 Task: Create a due date automation trigger when advanced on, 2 days before a card is due add content with a name starting with resume at 11:00 AM.
Action: Mouse moved to (934, 305)
Screenshot: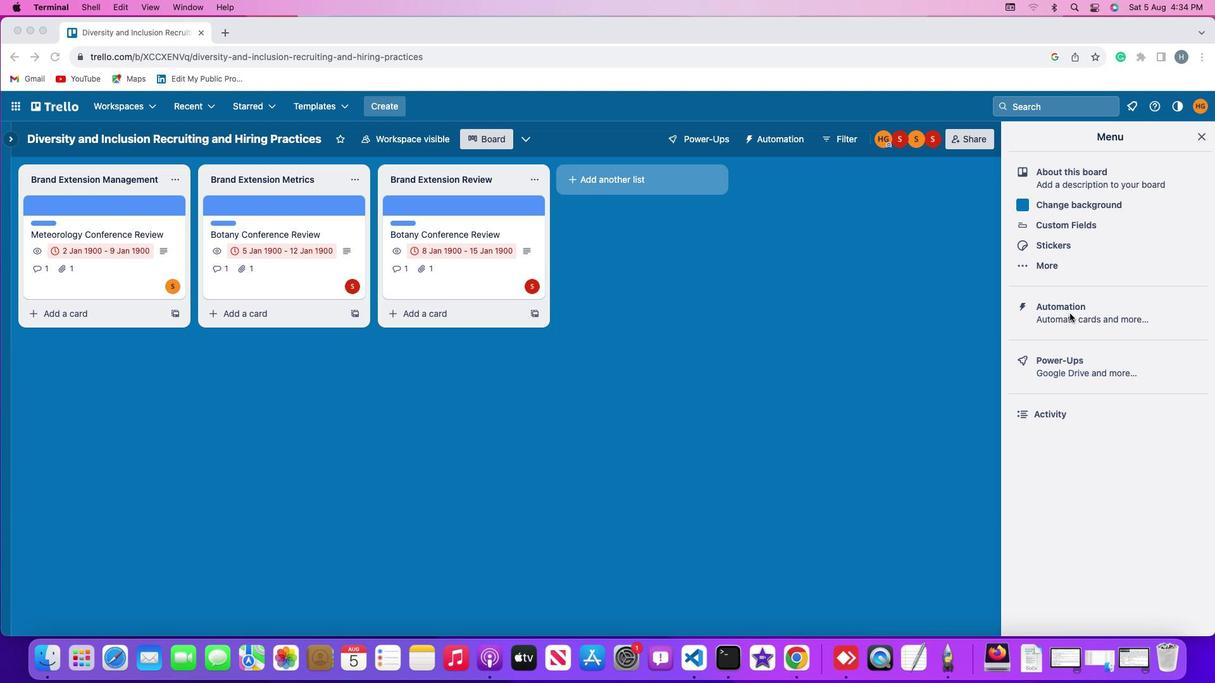 
Action: Mouse pressed left at (934, 305)
Screenshot: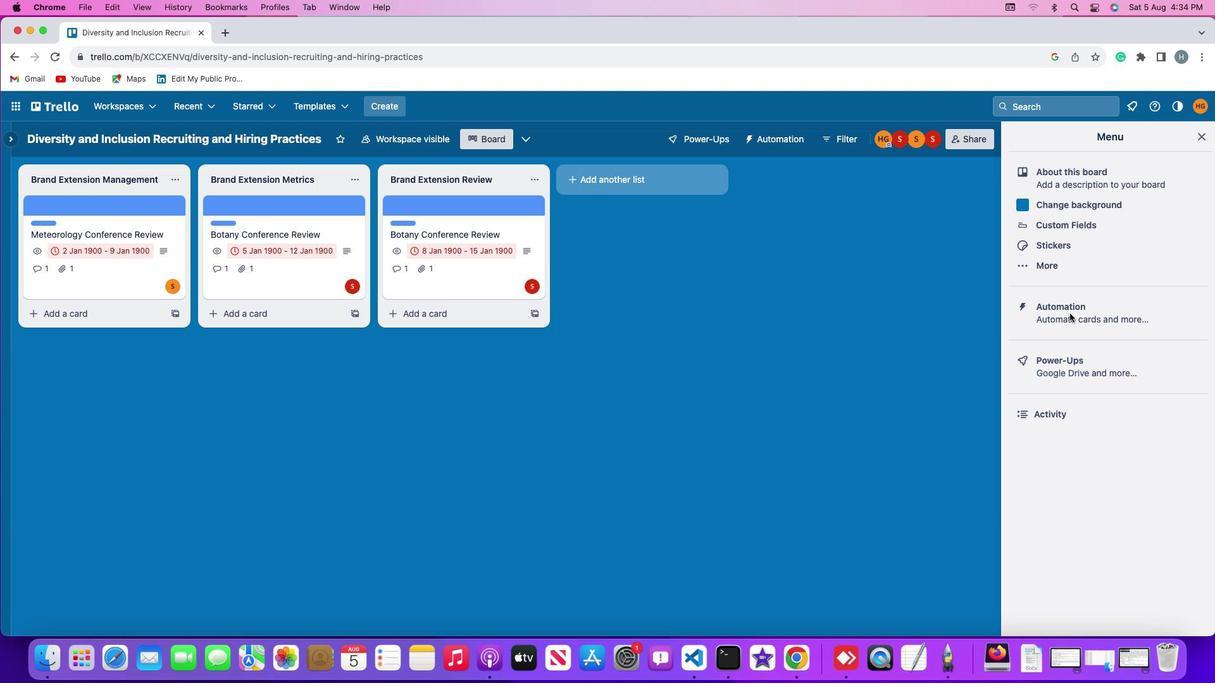 
Action: Mouse moved to (934, 305)
Screenshot: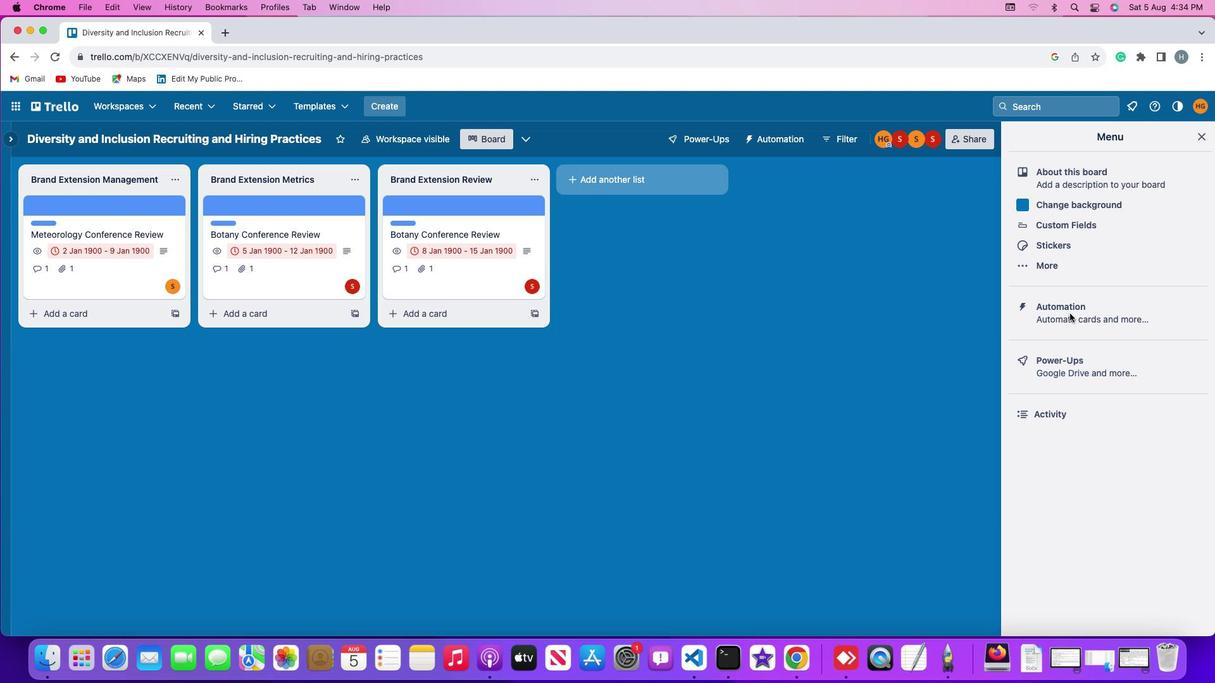 
Action: Mouse pressed left at (934, 305)
Screenshot: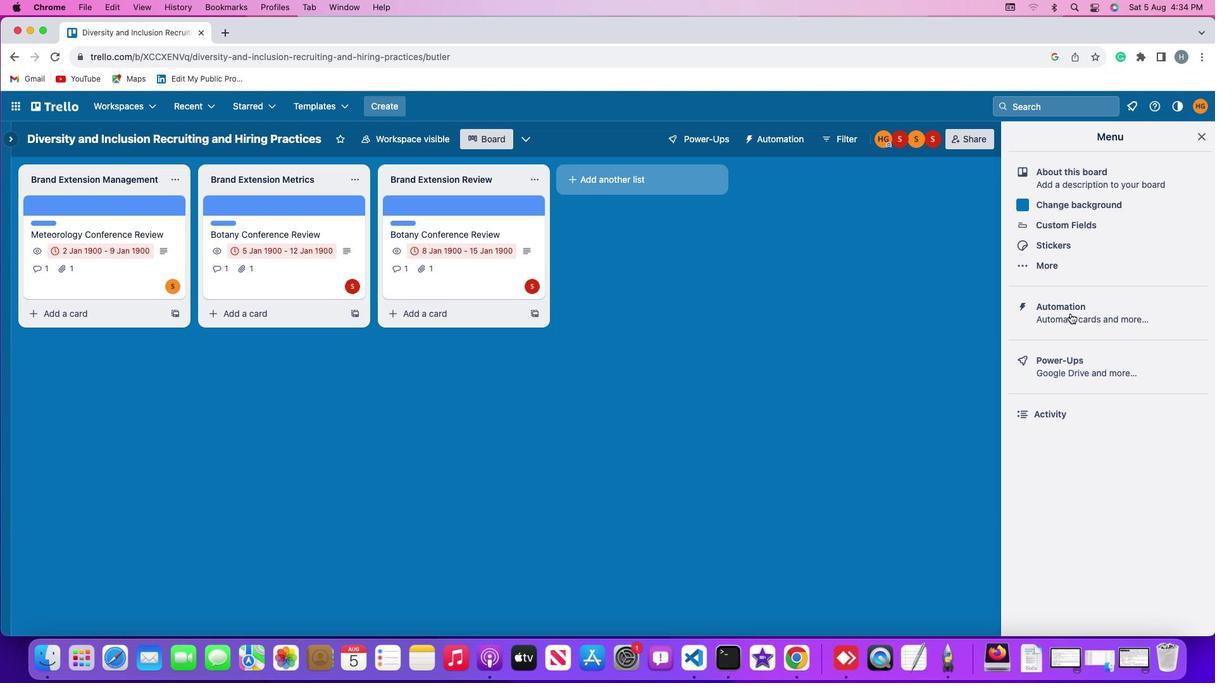 
Action: Mouse moved to (193, 293)
Screenshot: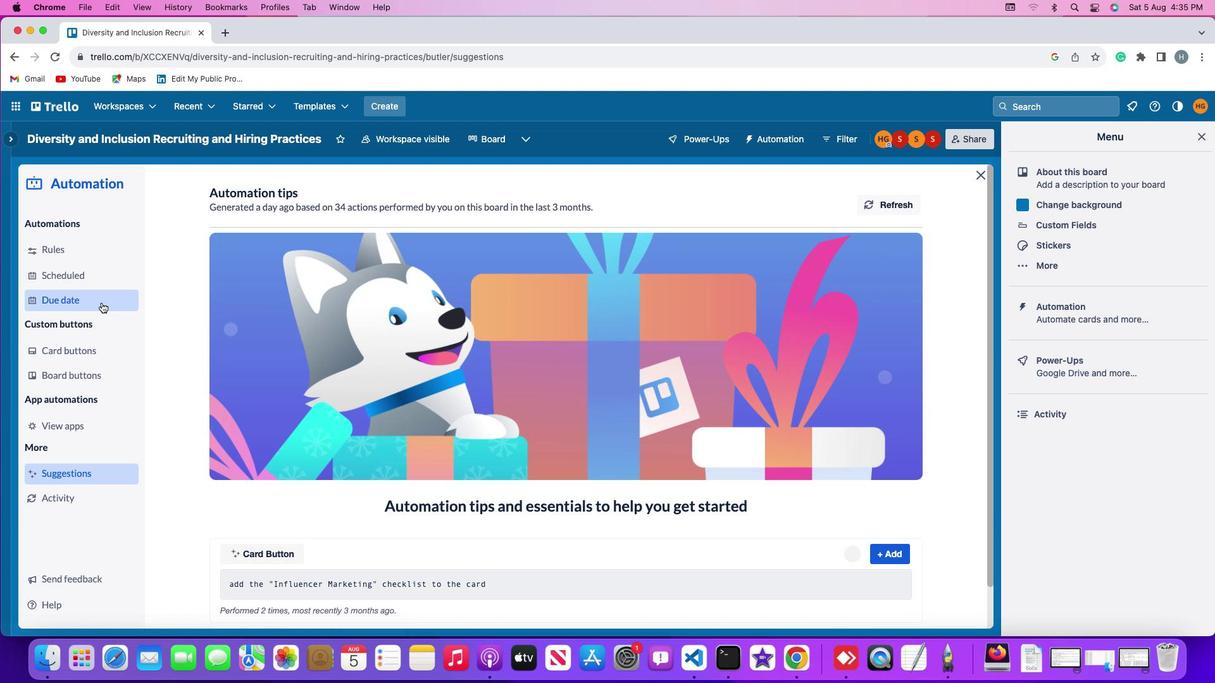 
Action: Mouse pressed left at (193, 293)
Screenshot: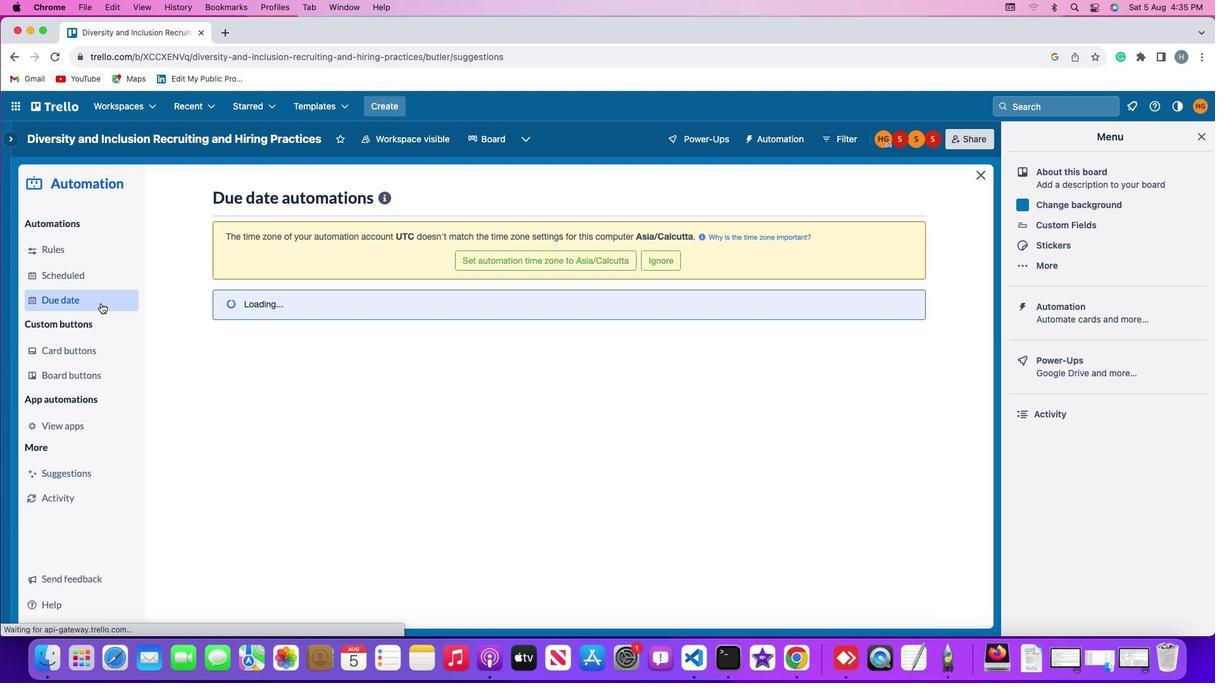 
Action: Mouse moved to (756, 186)
Screenshot: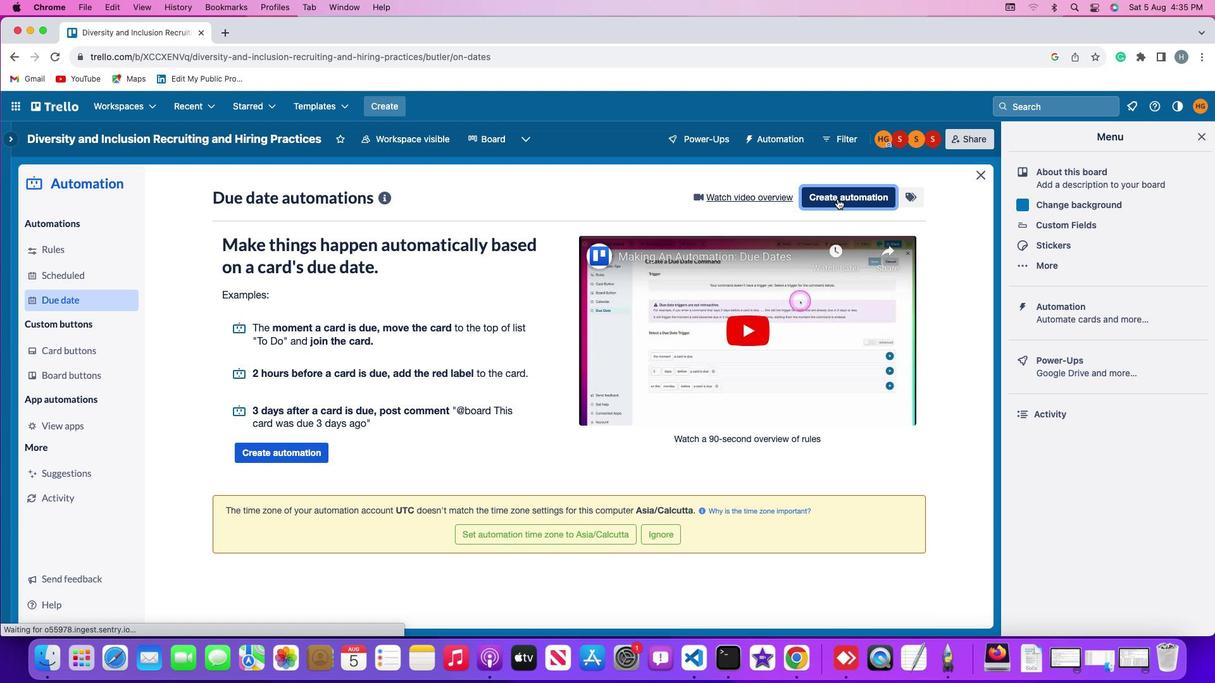 
Action: Mouse pressed left at (756, 186)
Screenshot: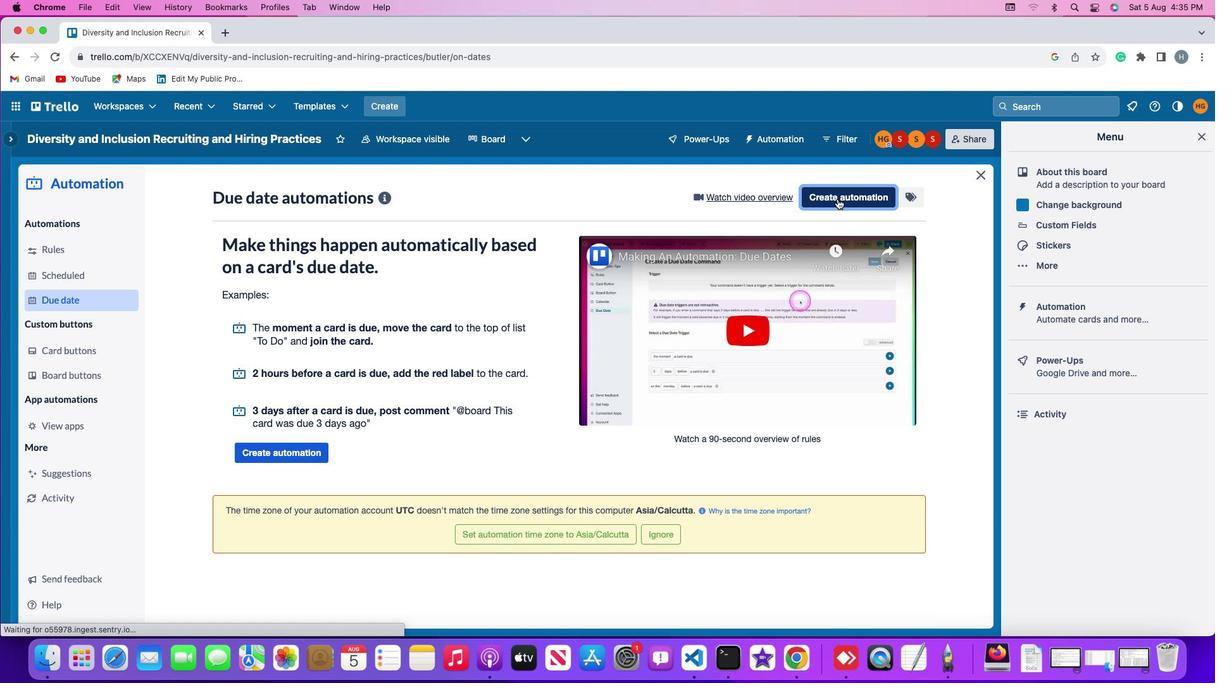 
Action: Mouse moved to (546, 309)
Screenshot: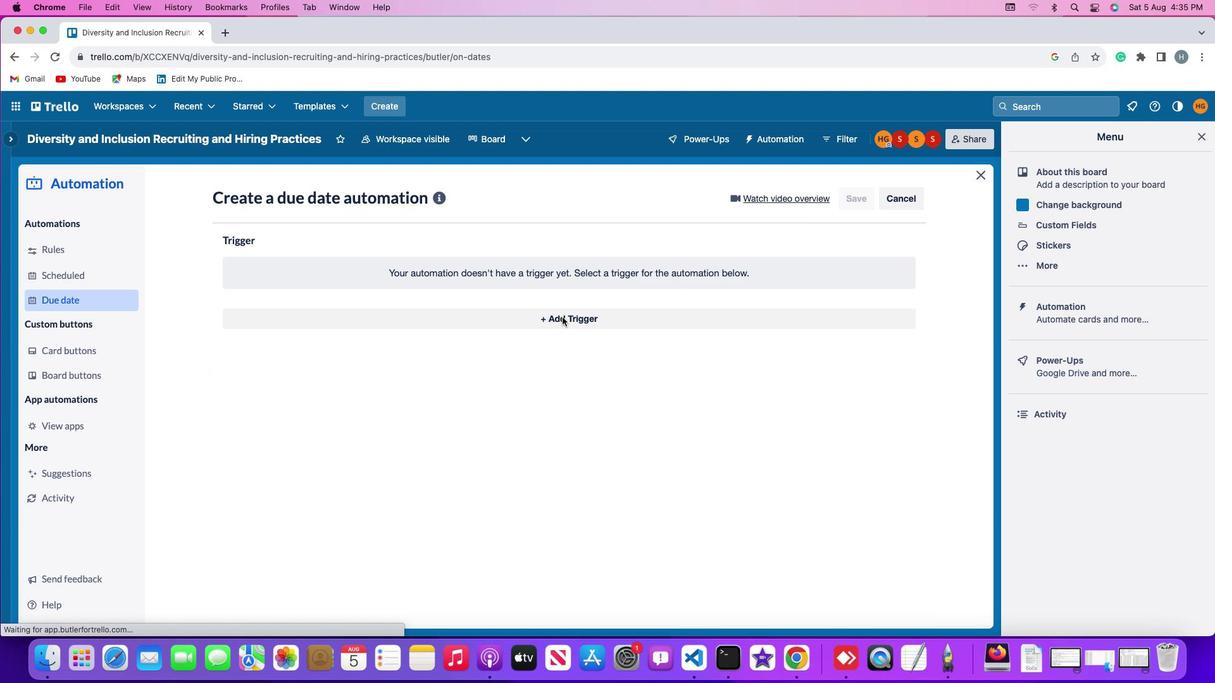 
Action: Mouse pressed left at (546, 309)
Screenshot: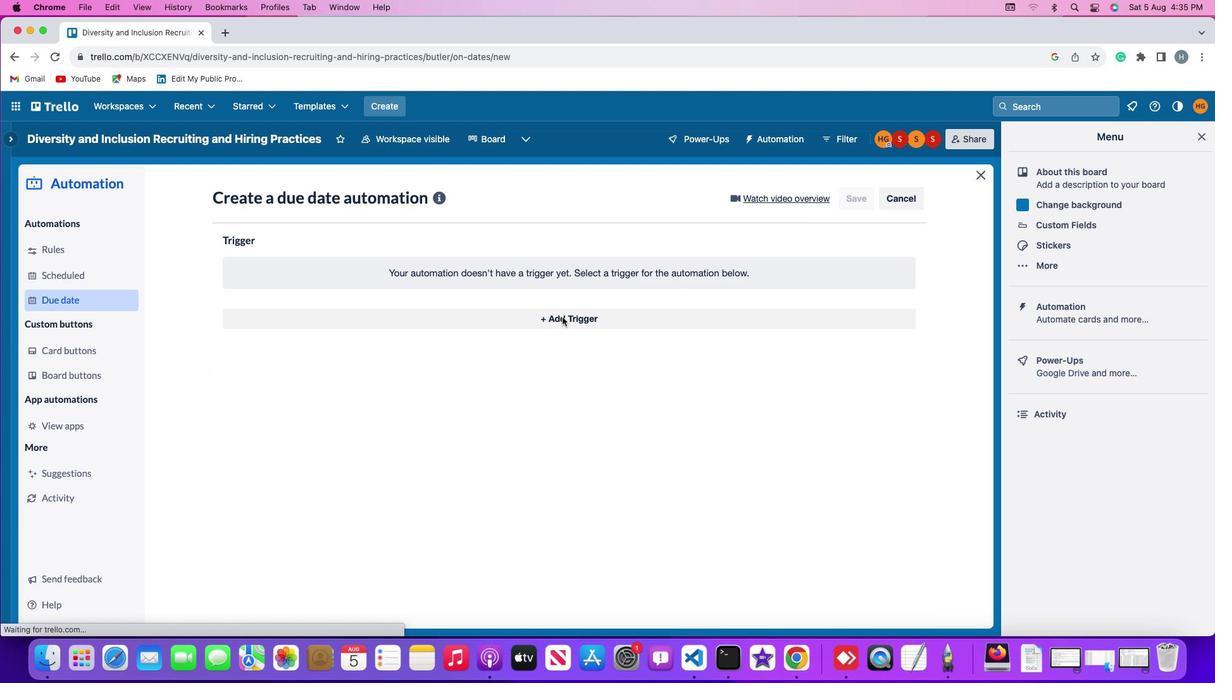 
Action: Mouse moved to (309, 504)
Screenshot: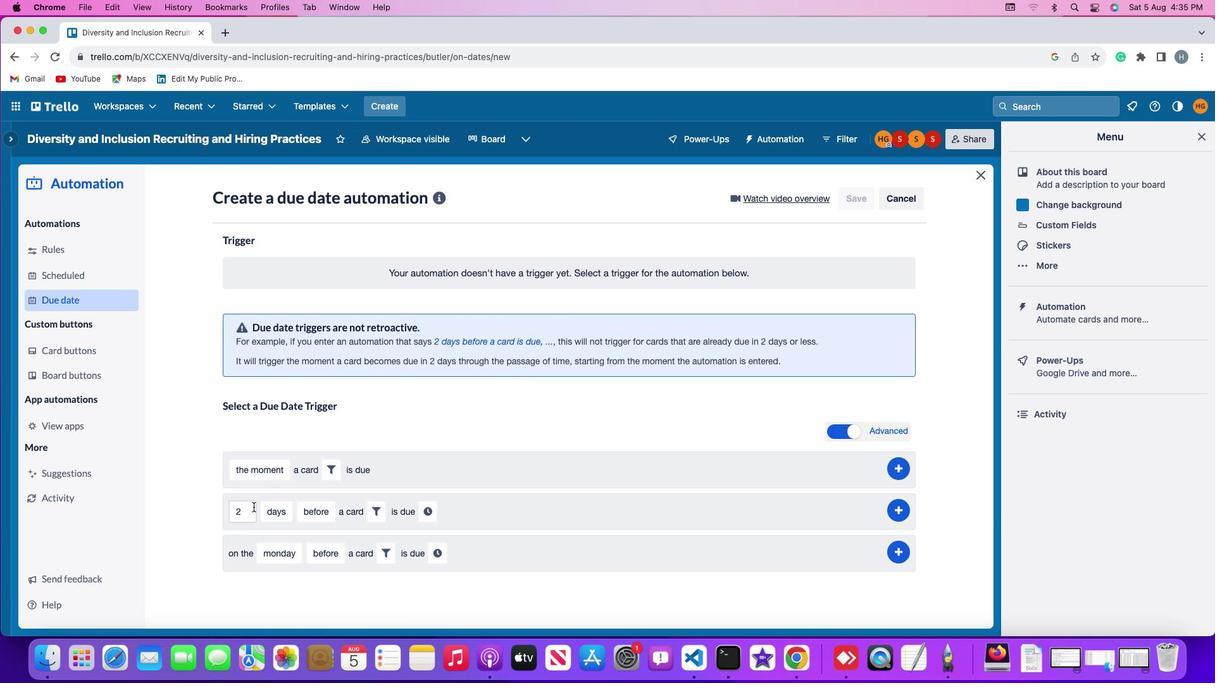 
Action: Mouse pressed left at (309, 504)
Screenshot: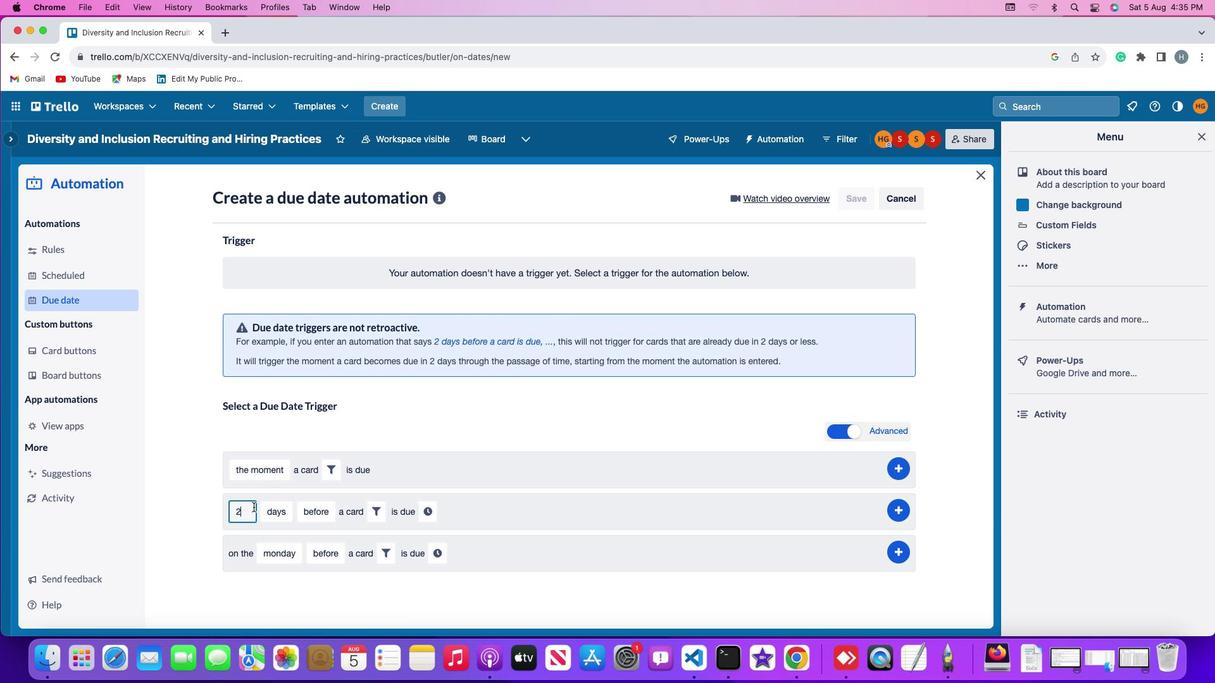 
Action: Key pressed Key.backspace'2'
Screenshot: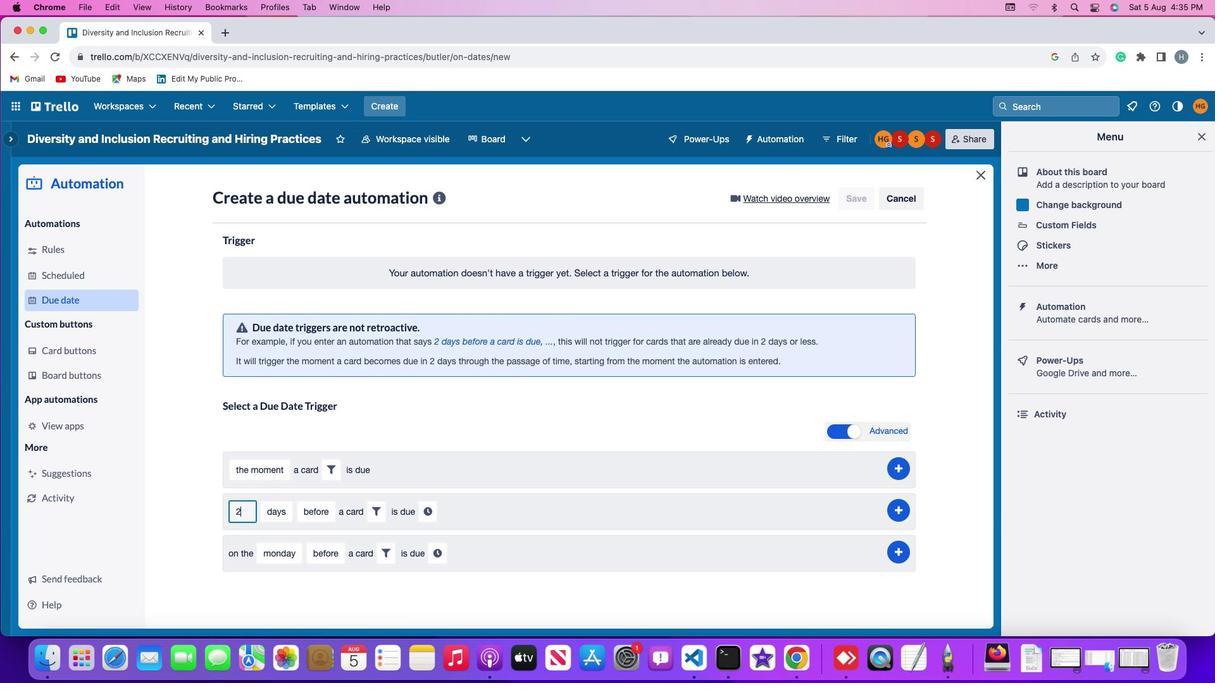 
Action: Mouse moved to (333, 505)
Screenshot: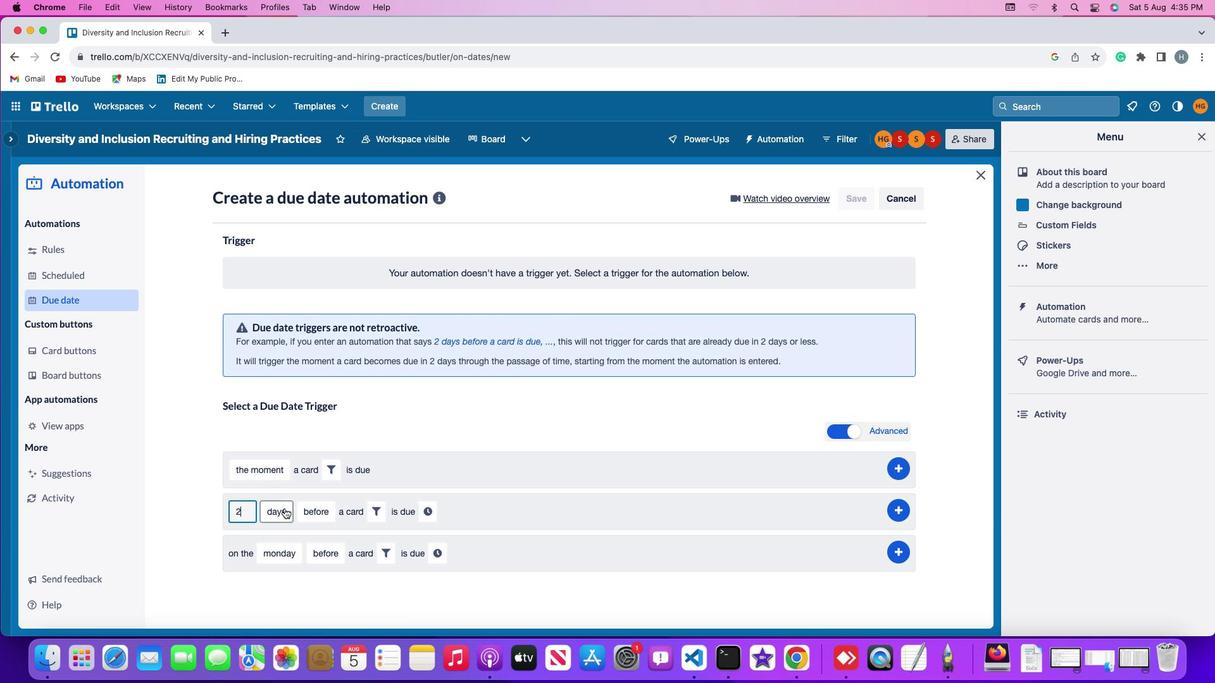 
Action: Mouse pressed left at (333, 505)
Screenshot: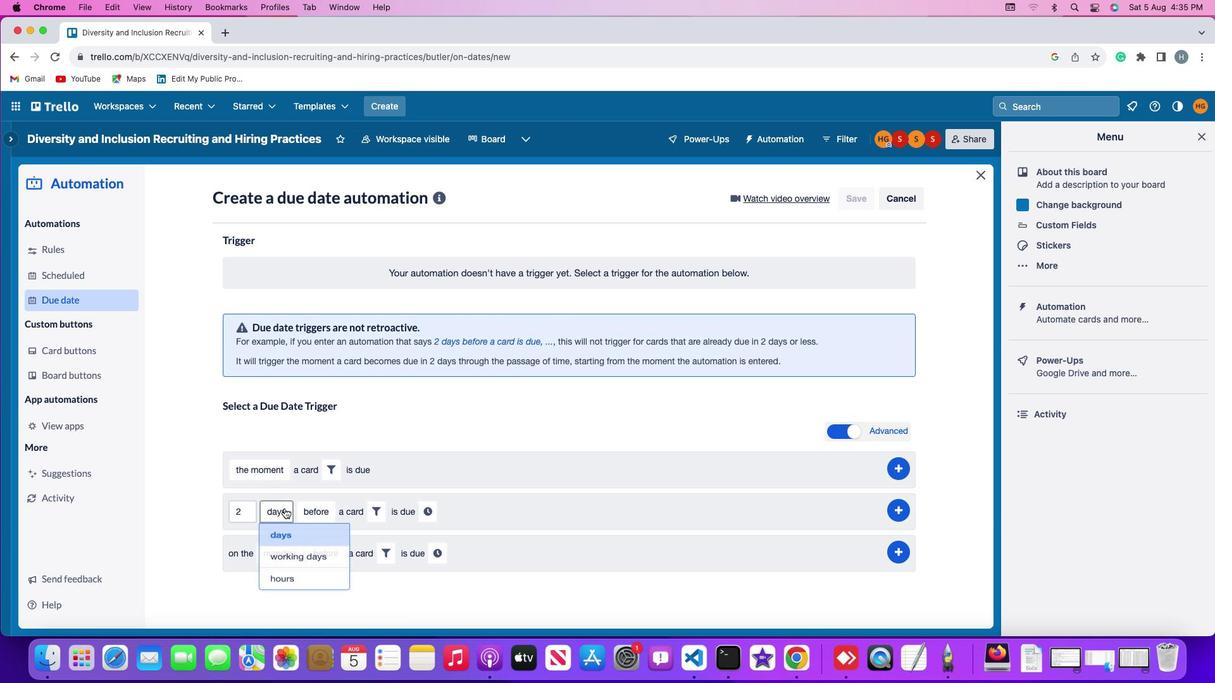 
Action: Mouse moved to (336, 542)
Screenshot: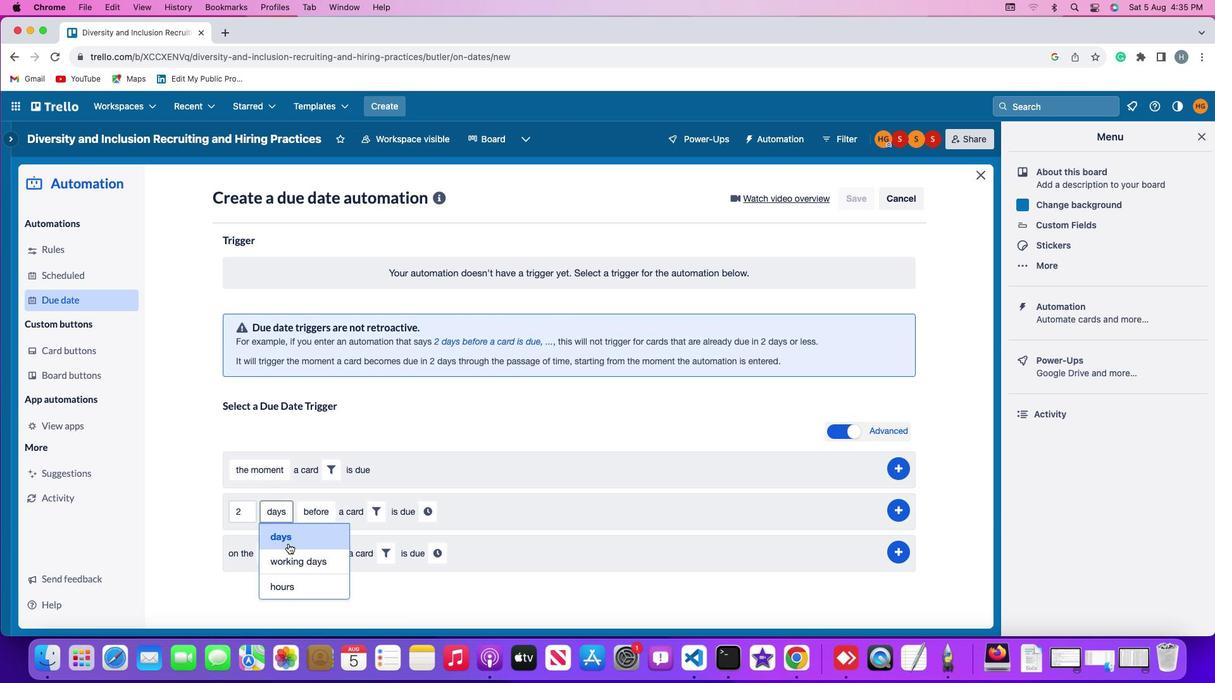 
Action: Mouse pressed left at (336, 542)
Screenshot: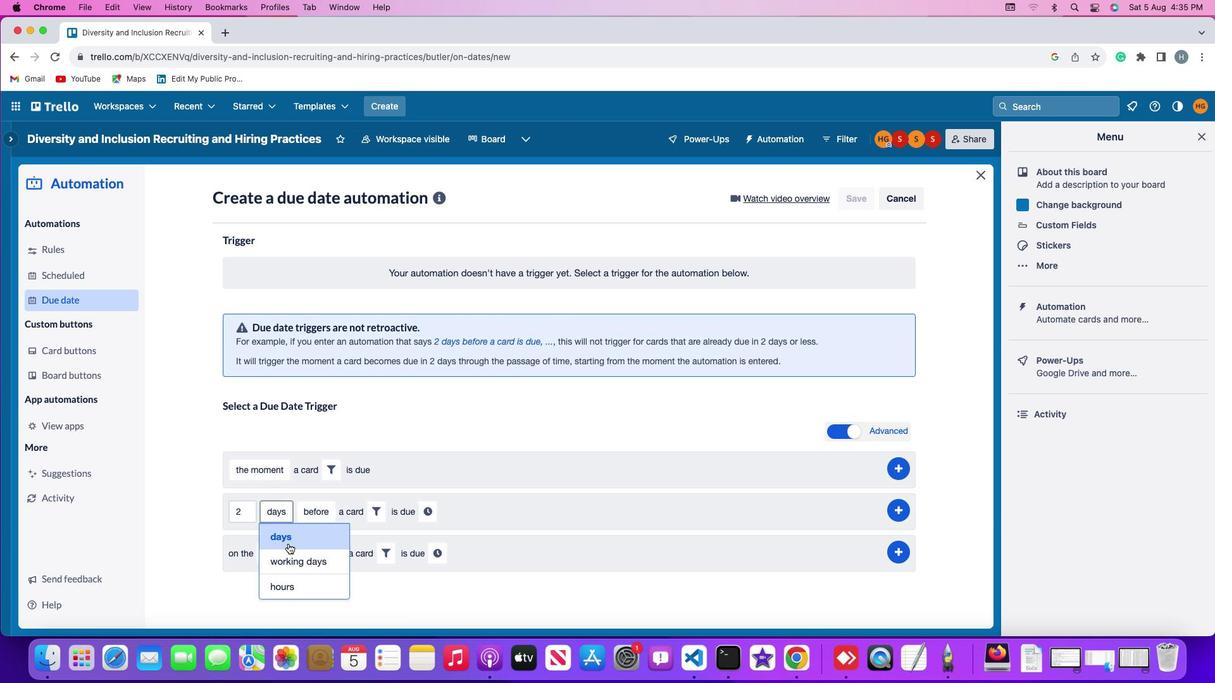 
Action: Mouse moved to (357, 508)
Screenshot: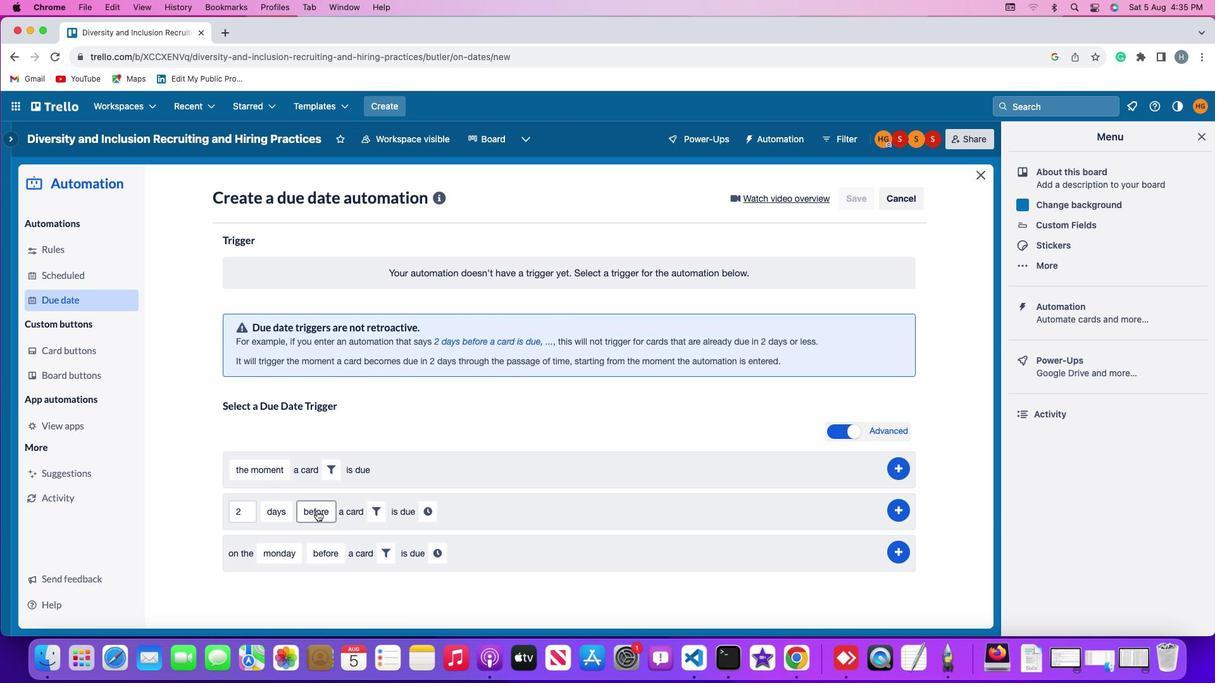 
Action: Mouse pressed left at (357, 508)
Screenshot: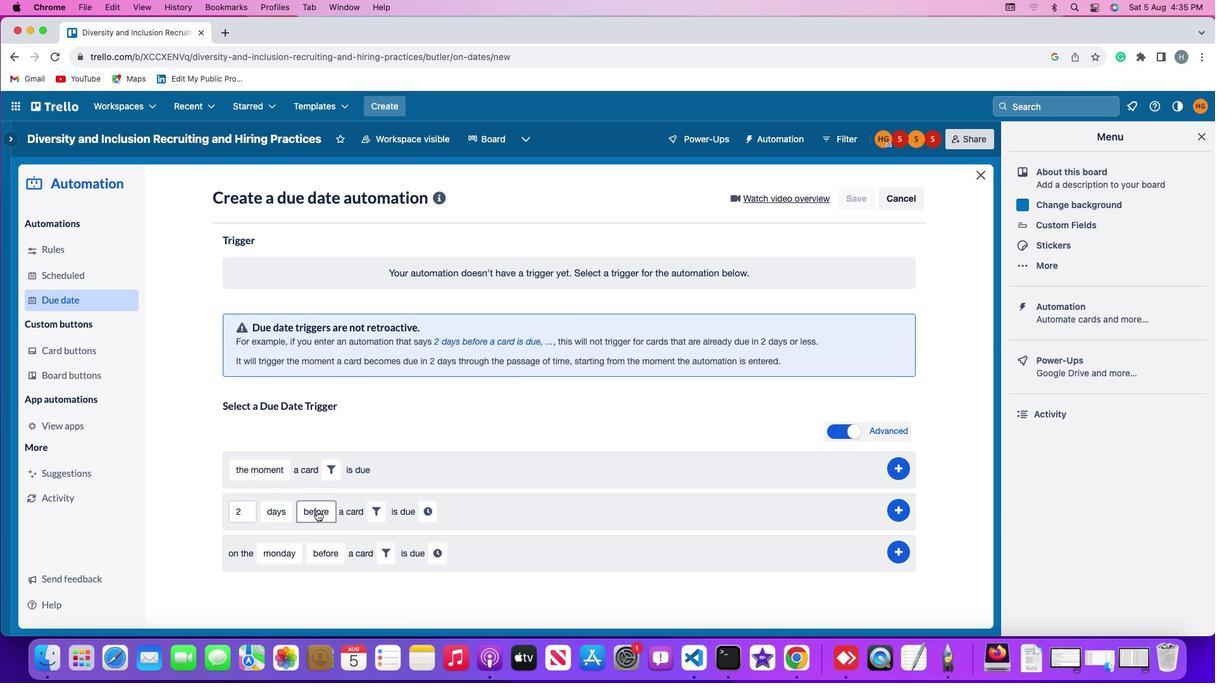
Action: Mouse moved to (364, 528)
Screenshot: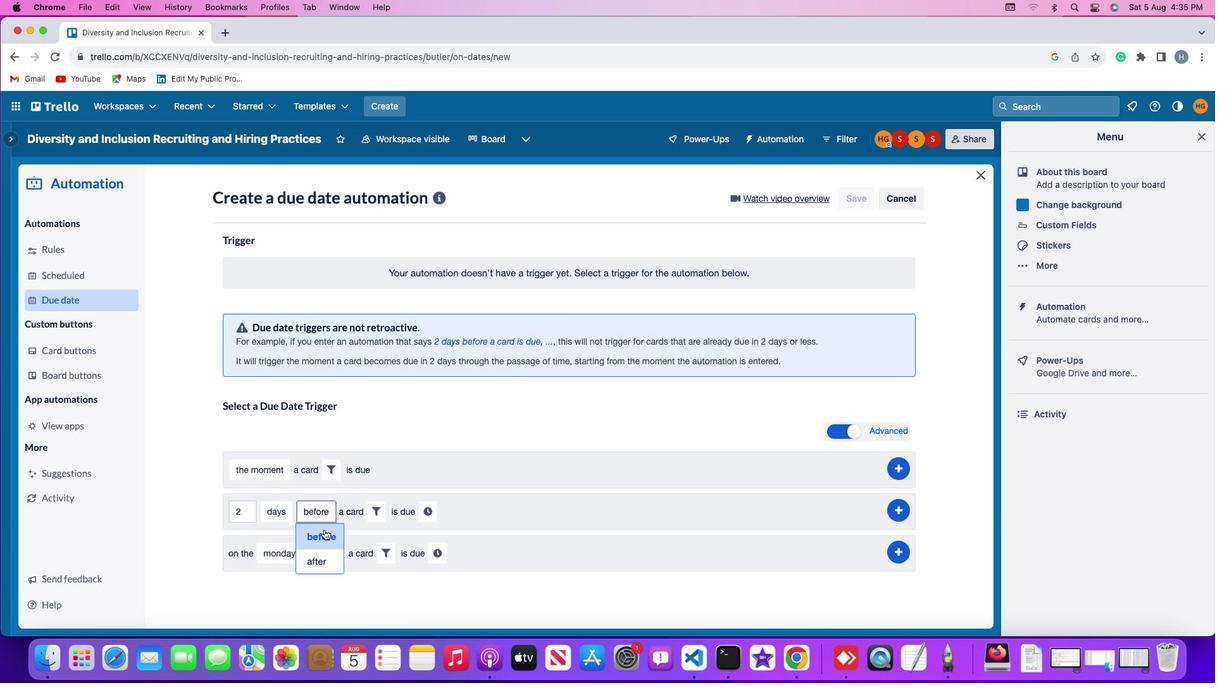 
Action: Mouse pressed left at (364, 528)
Screenshot: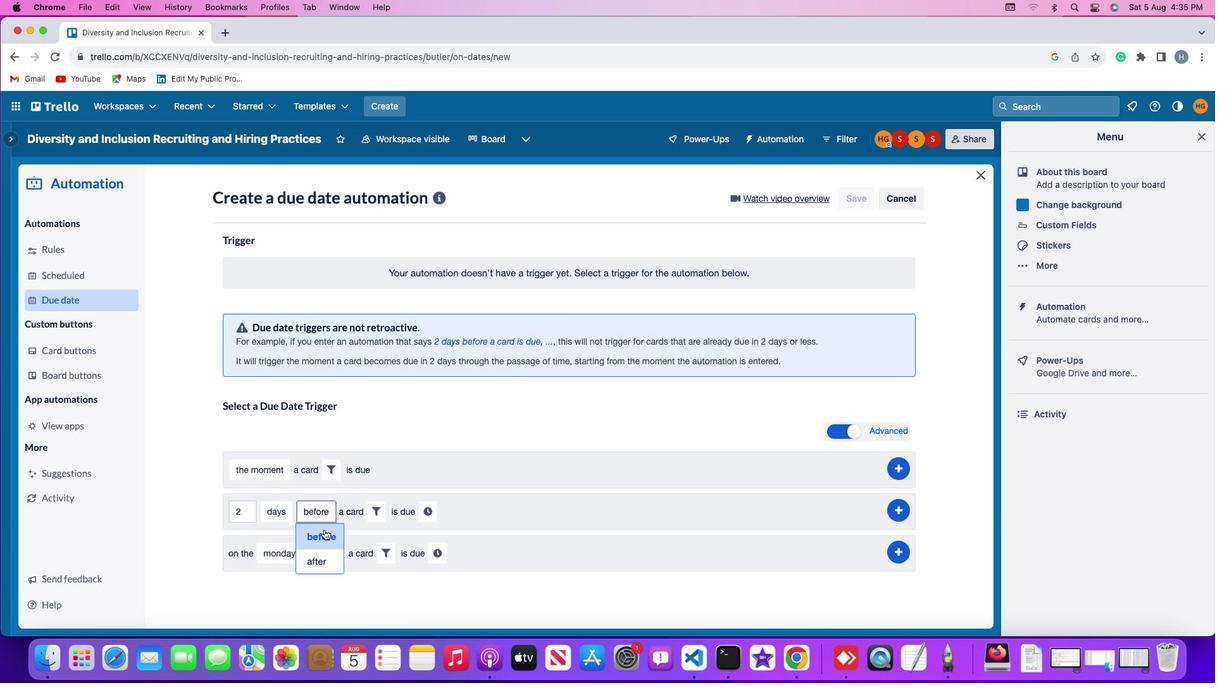 
Action: Mouse moved to (404, 507)
Screenshot: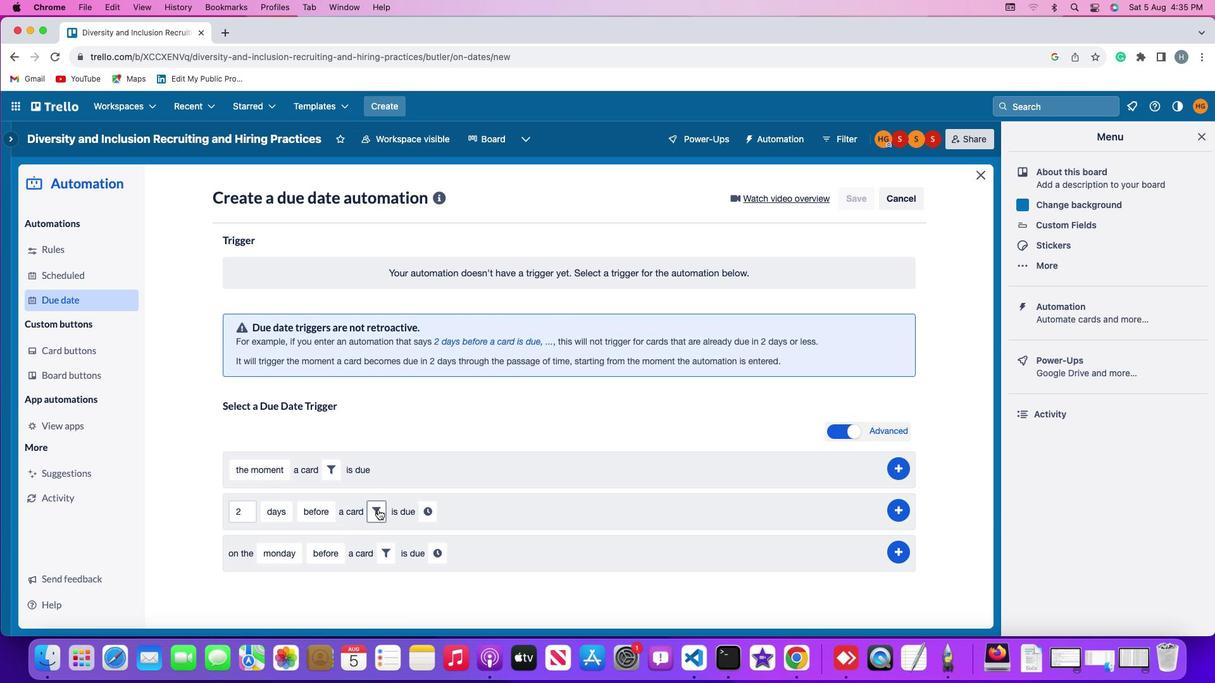 
Action: Mouse pressed left at (404, 507)
Screenshot: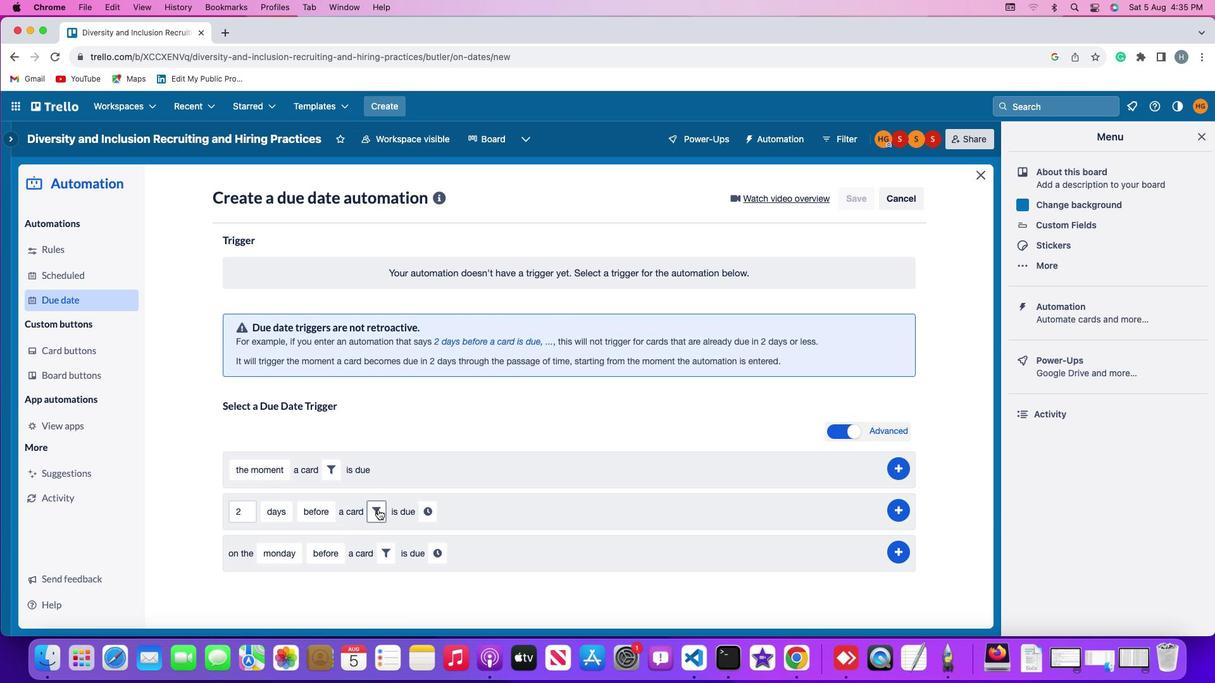 
Action: Mouse moved to (521, 547)
Screenshot: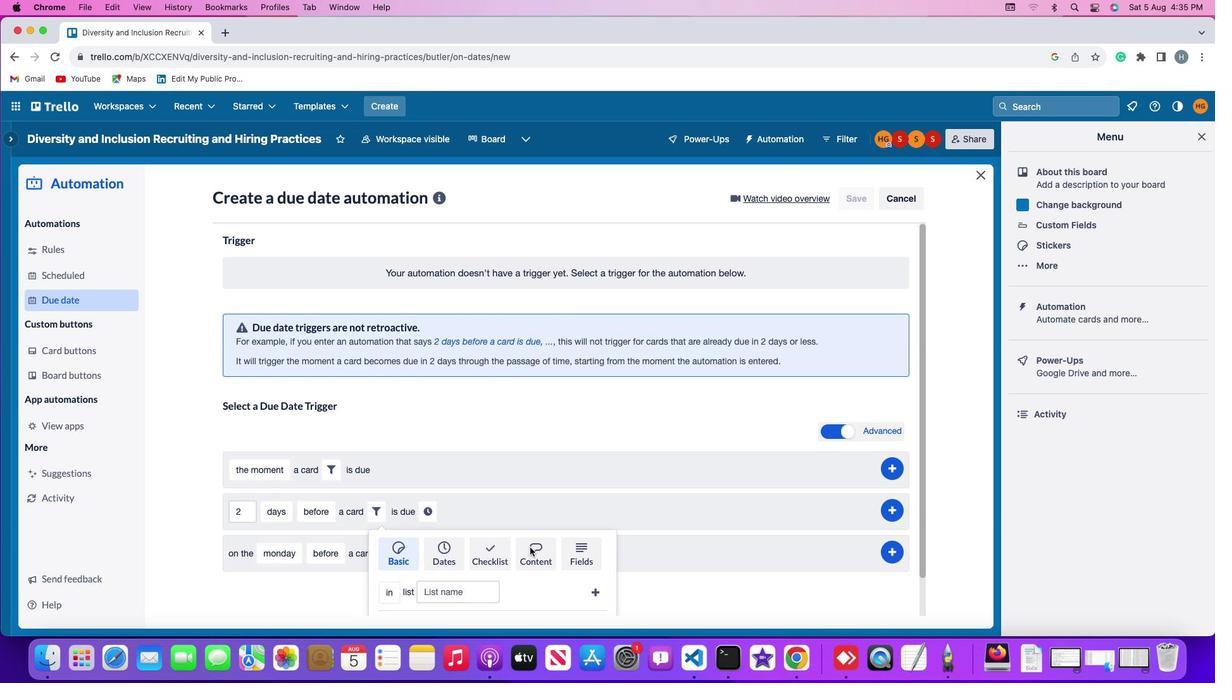 
Action: Mouse pressed left at (521, 547)
Screenshot: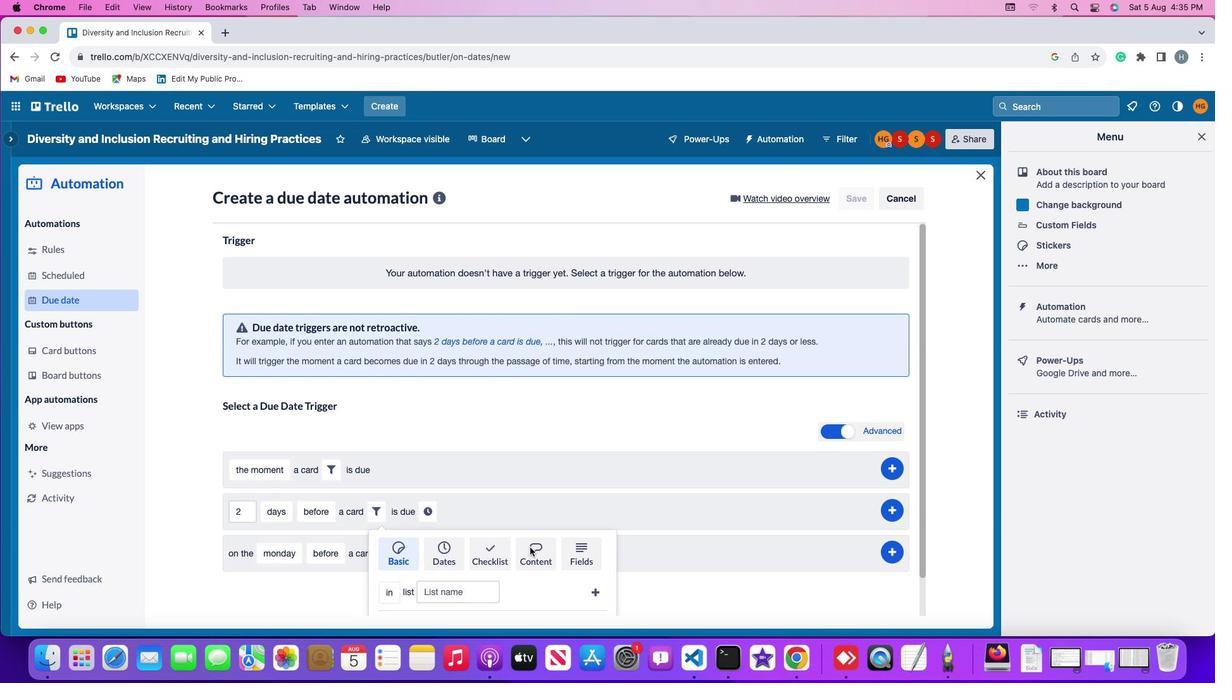
Action: Mouse moved to (466, 515)
Screenshot: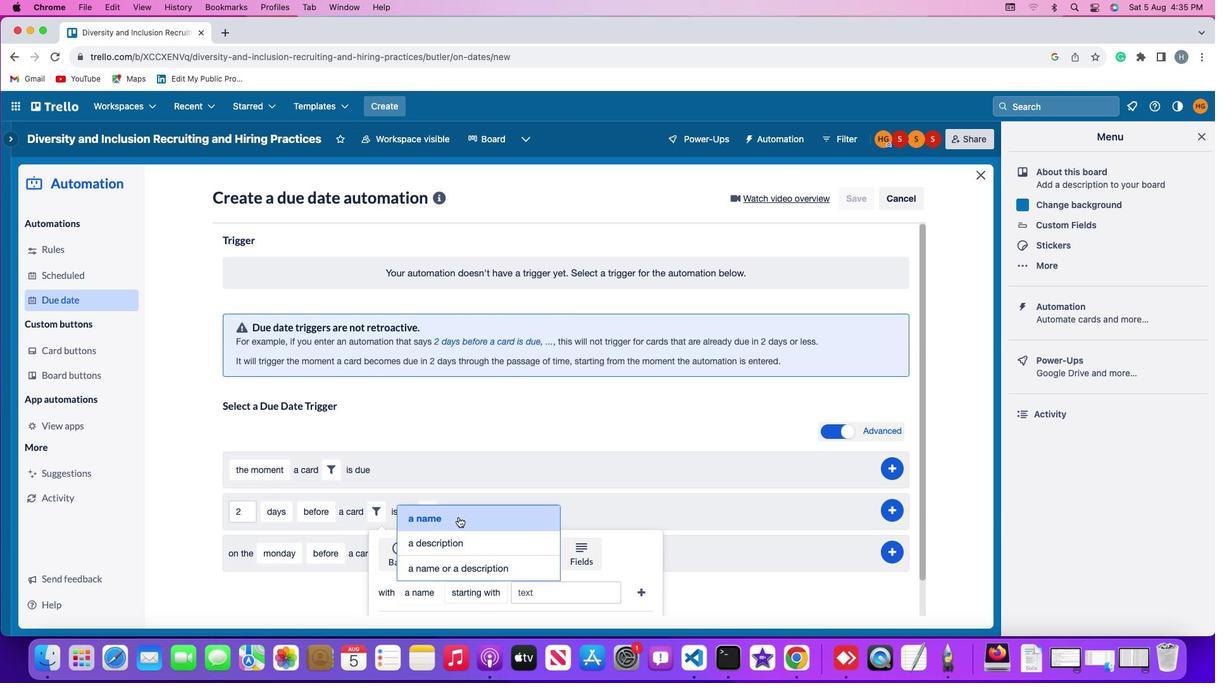 
Action: Mouse pressed left at (466, 515)
Screenshot: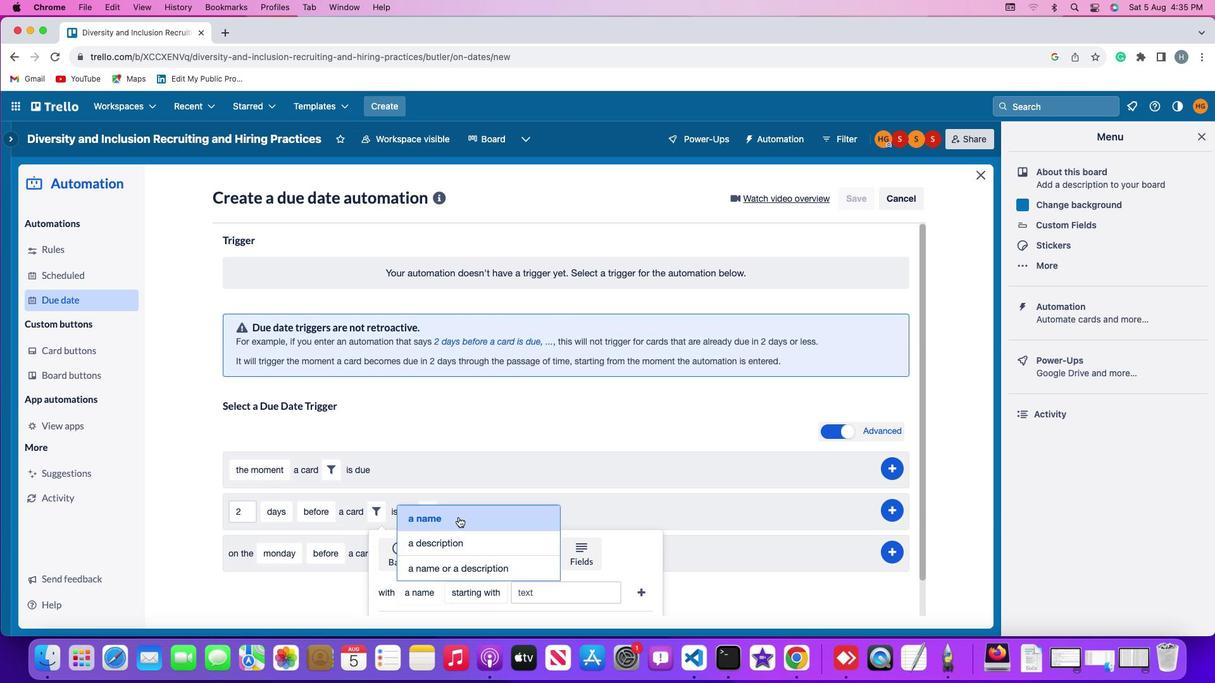 
Action: Mouse moved to (480, 592)
Screenshot: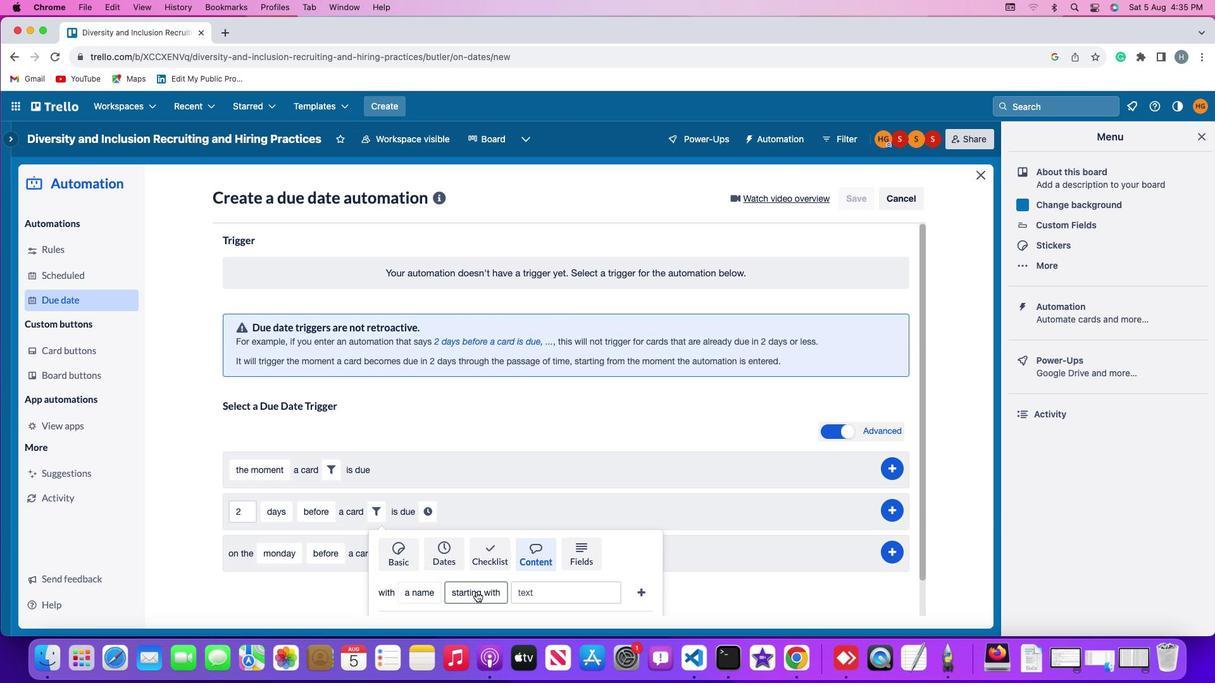 
Action: Mouse pressed left at (480, 592)
Screenshot: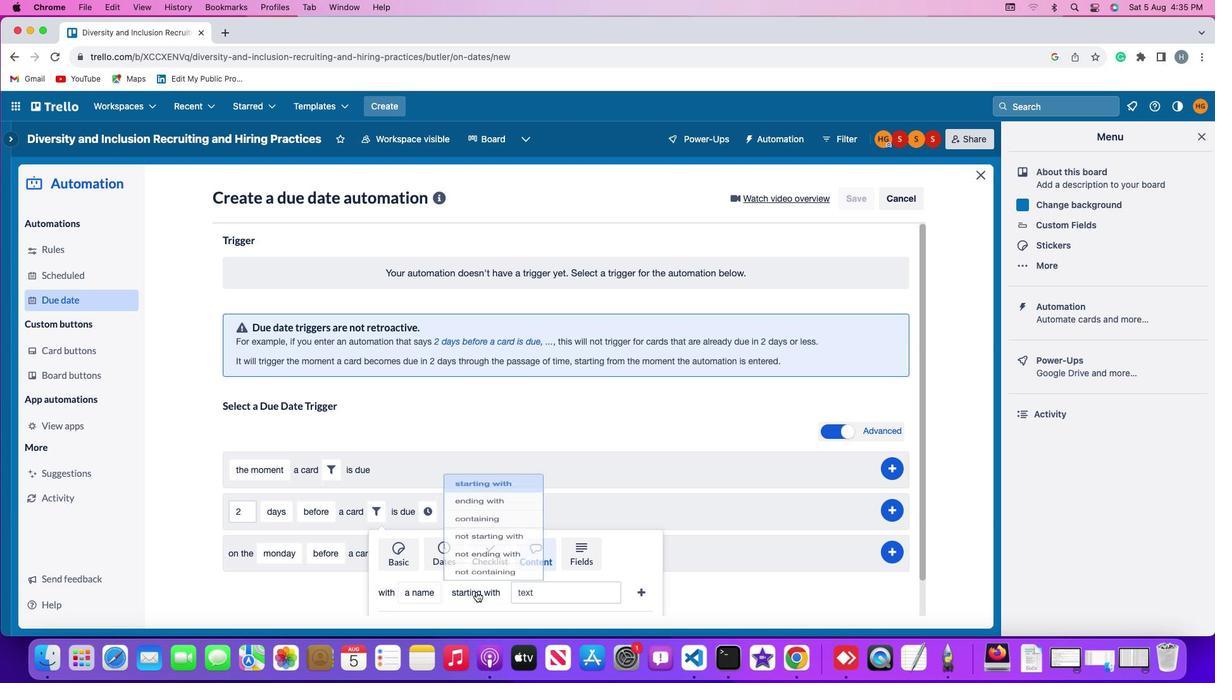 
Action: Mouse moved to (496, 436)
Screenshot: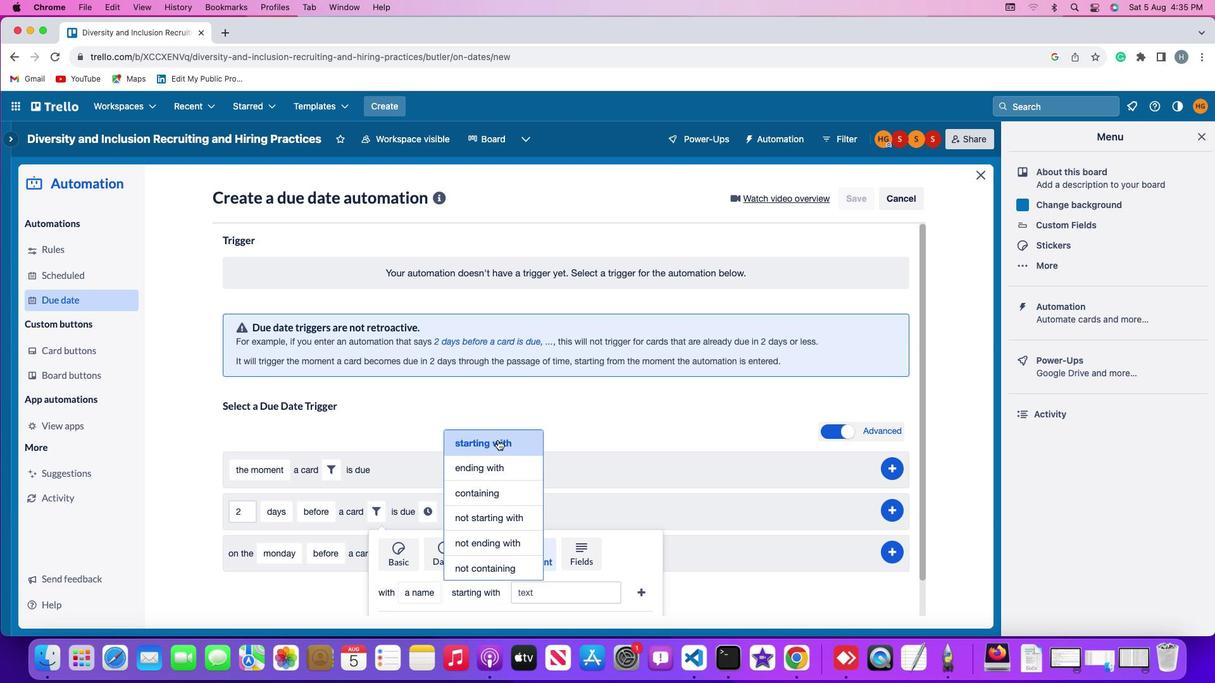 
Action: Mouse pressed left at (496, 436)
Screenshot: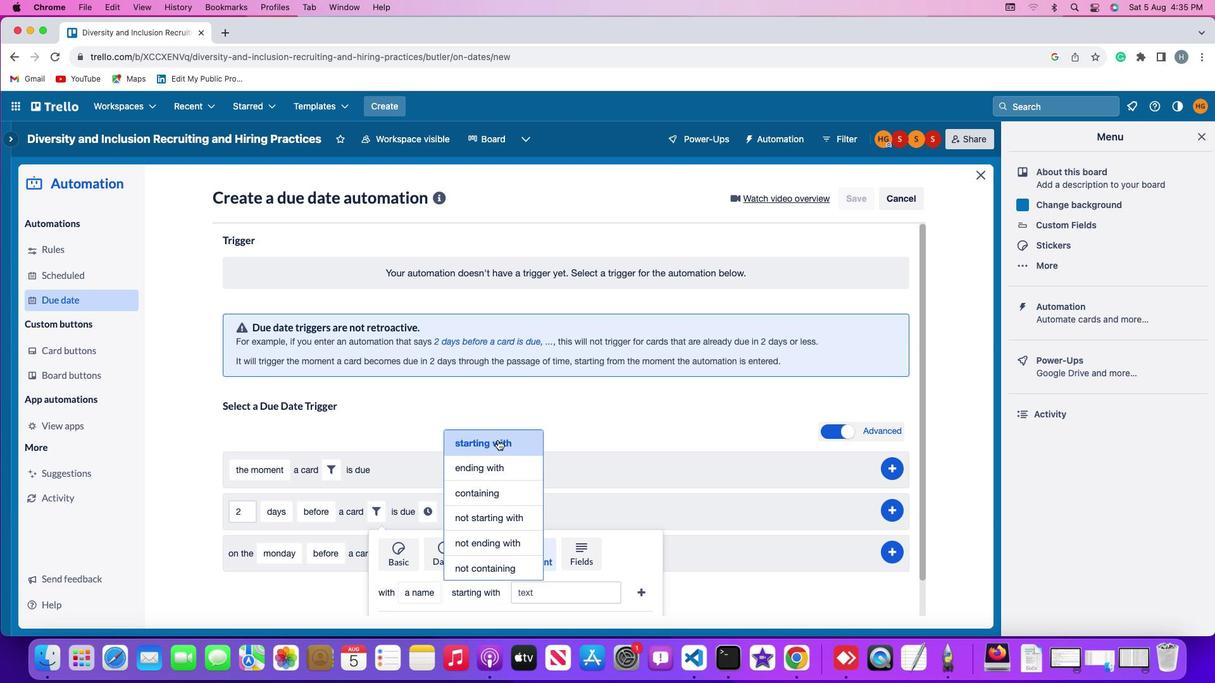 
Action: Mouse moved to (530, 588)
Screenshot: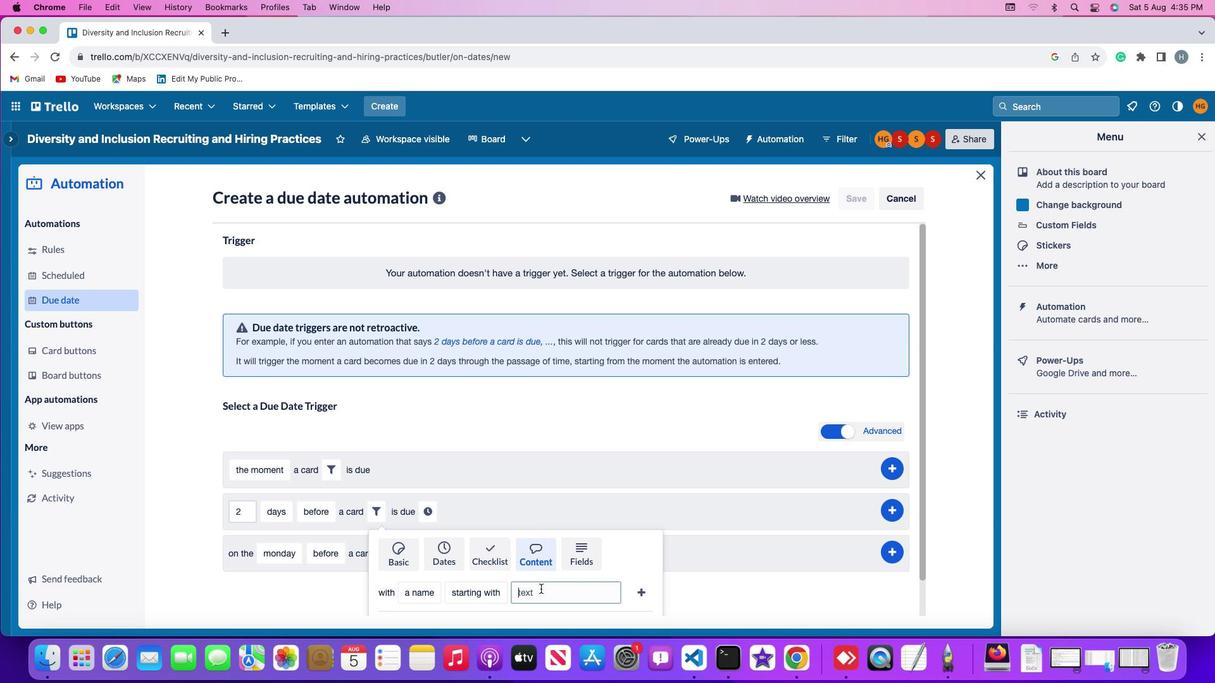 
Action: Mouse pressed left at (530, 588)
Screenshot: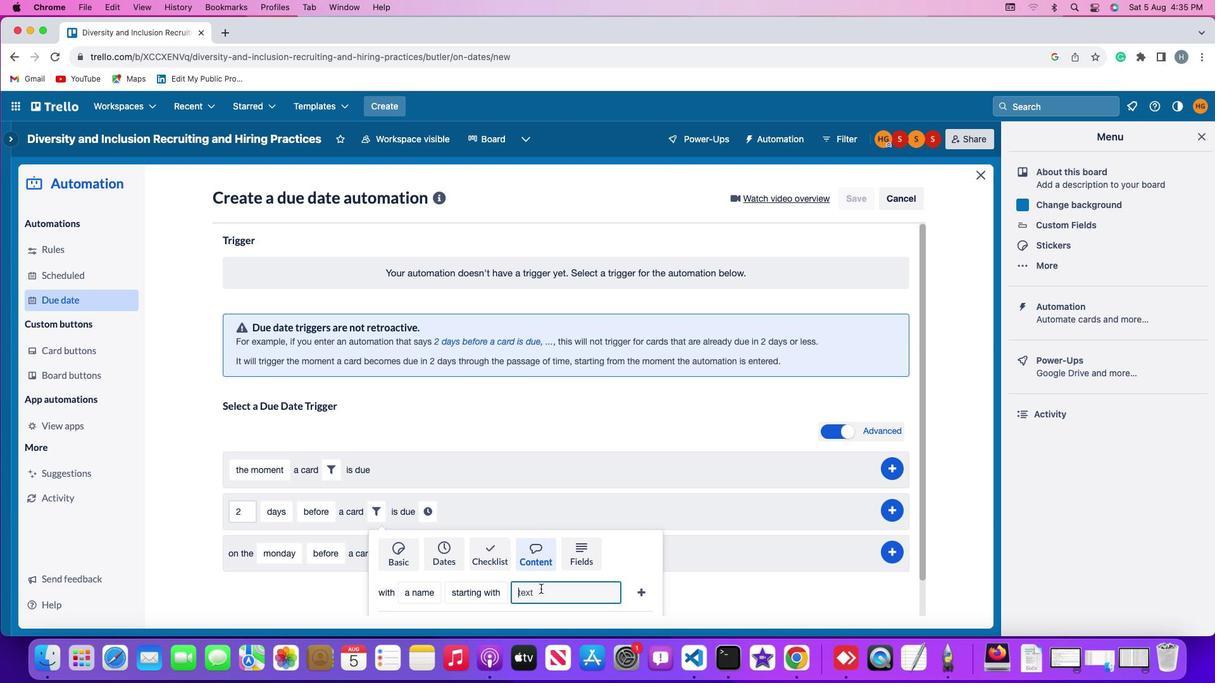 
Action: Key pressed 'r''e''s''u''m''e'
Screenshot: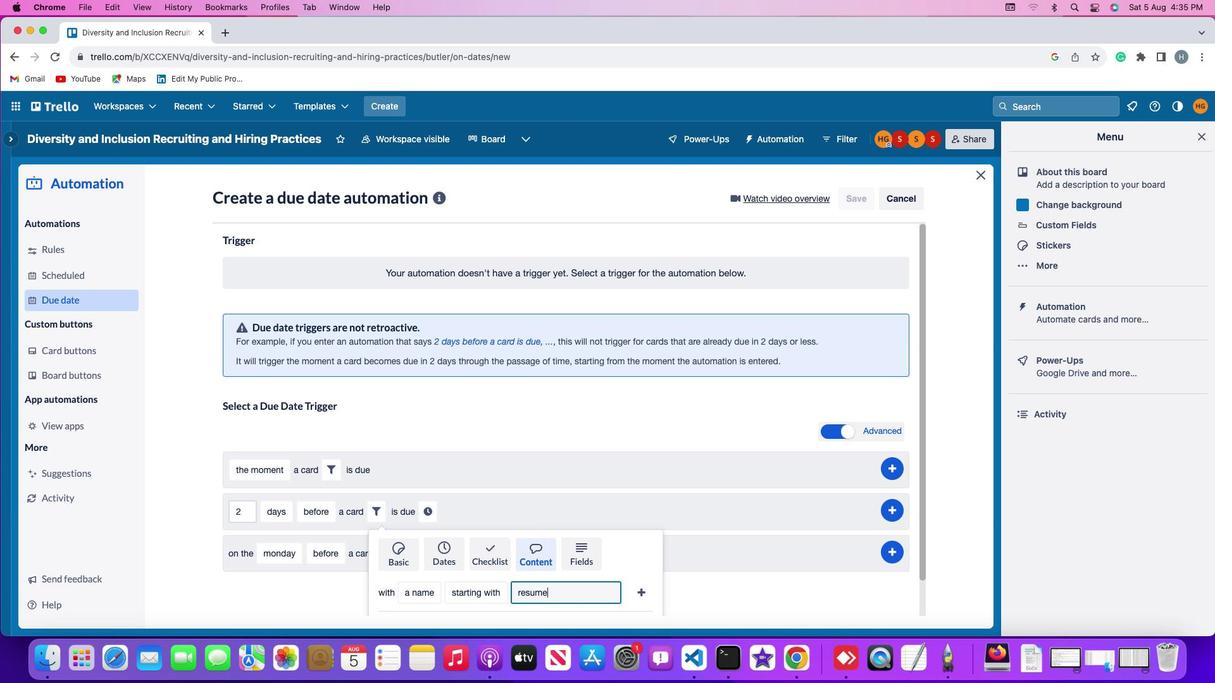 
Action: Mouse moved to (610, 592)
Screenshot: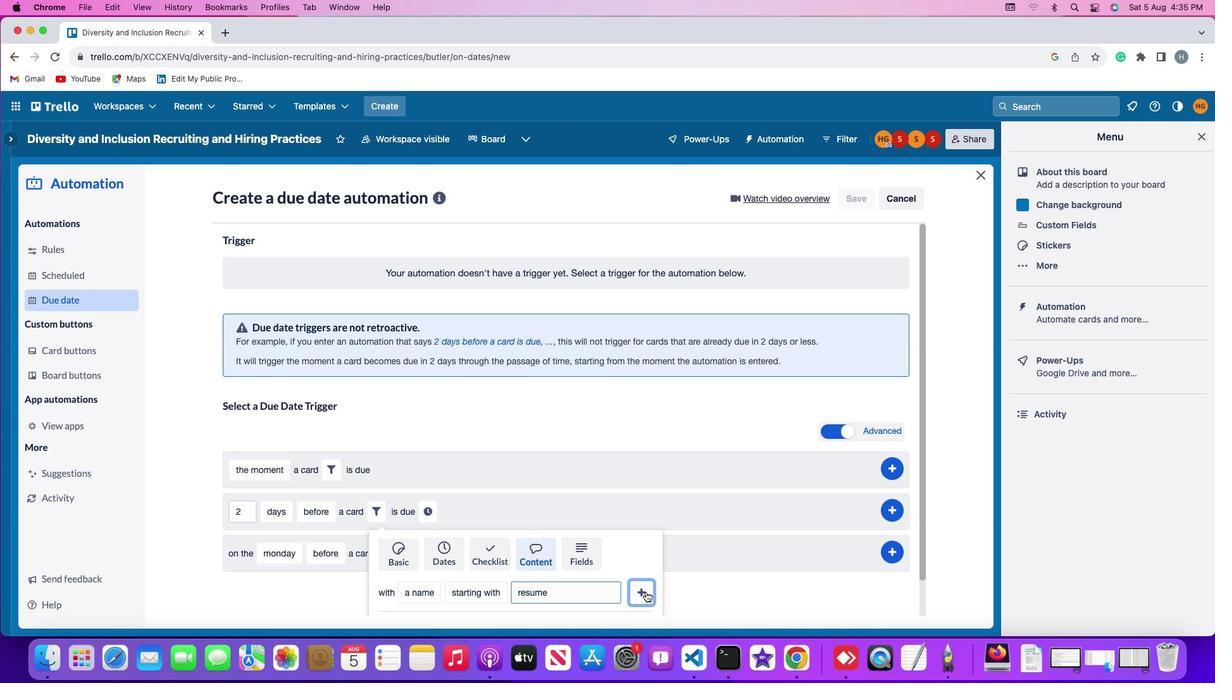 
Action: Mouse pressed left at (610, 592)
Screenshot: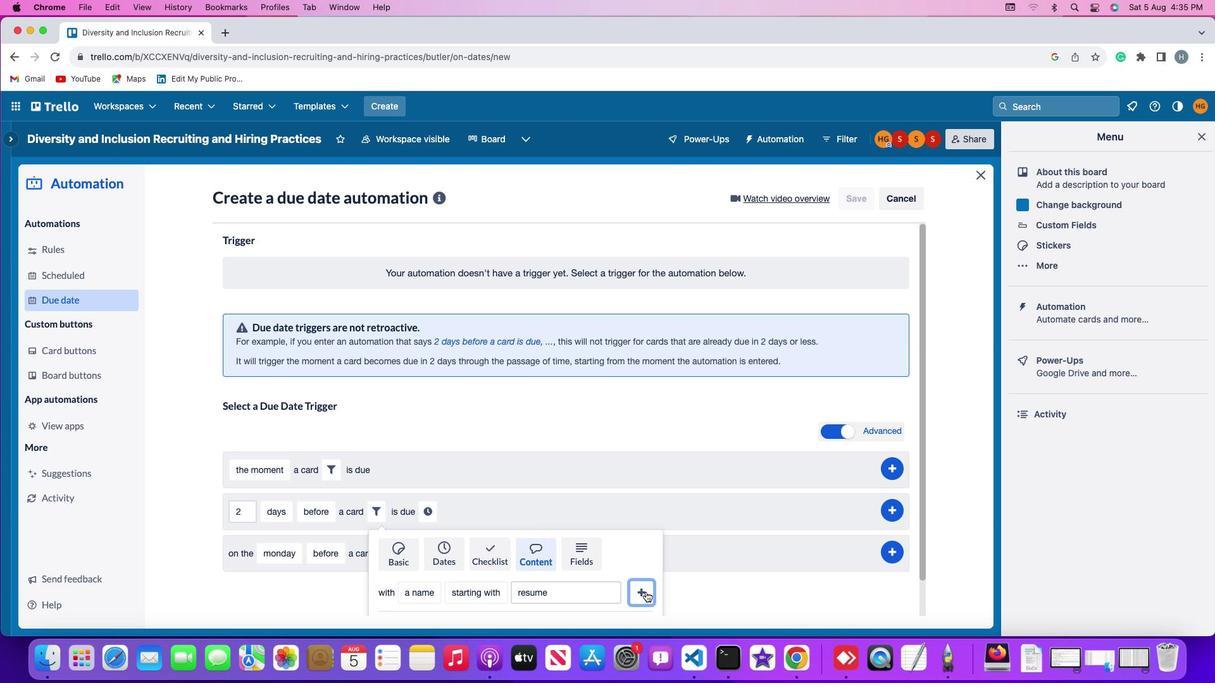 
Action: Mouse moved to (566, 509)
Screenshot: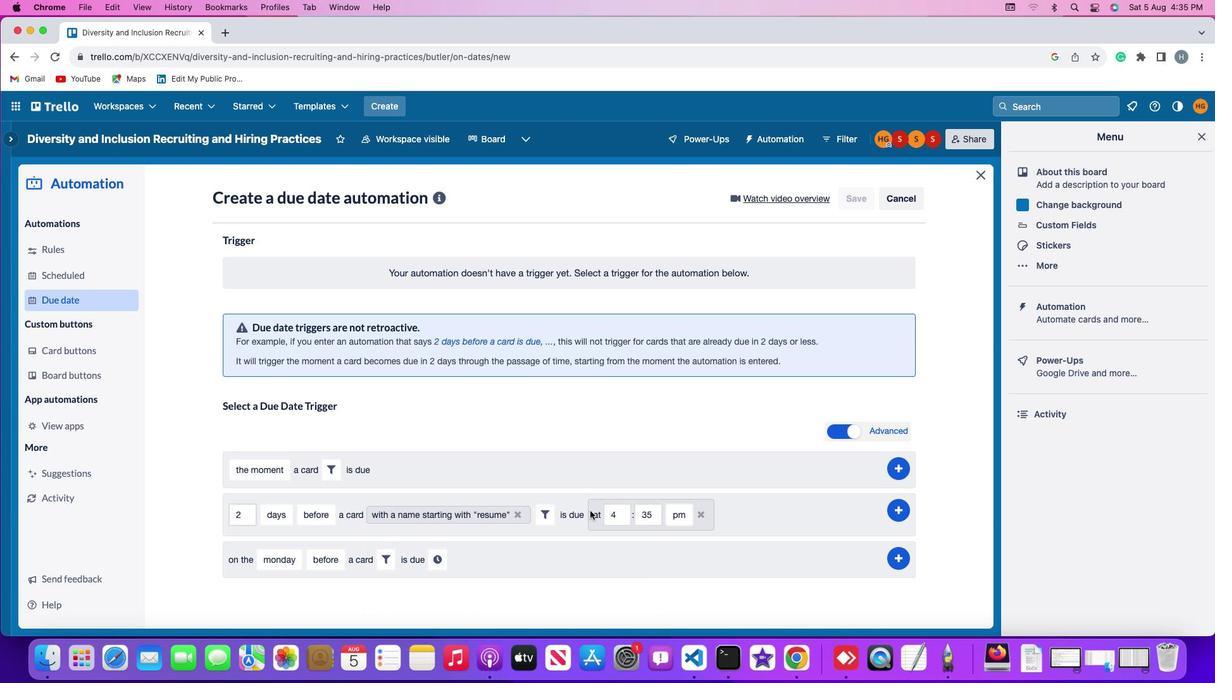 
Action: Mouse pressed left at (566, 509)
Screenshot: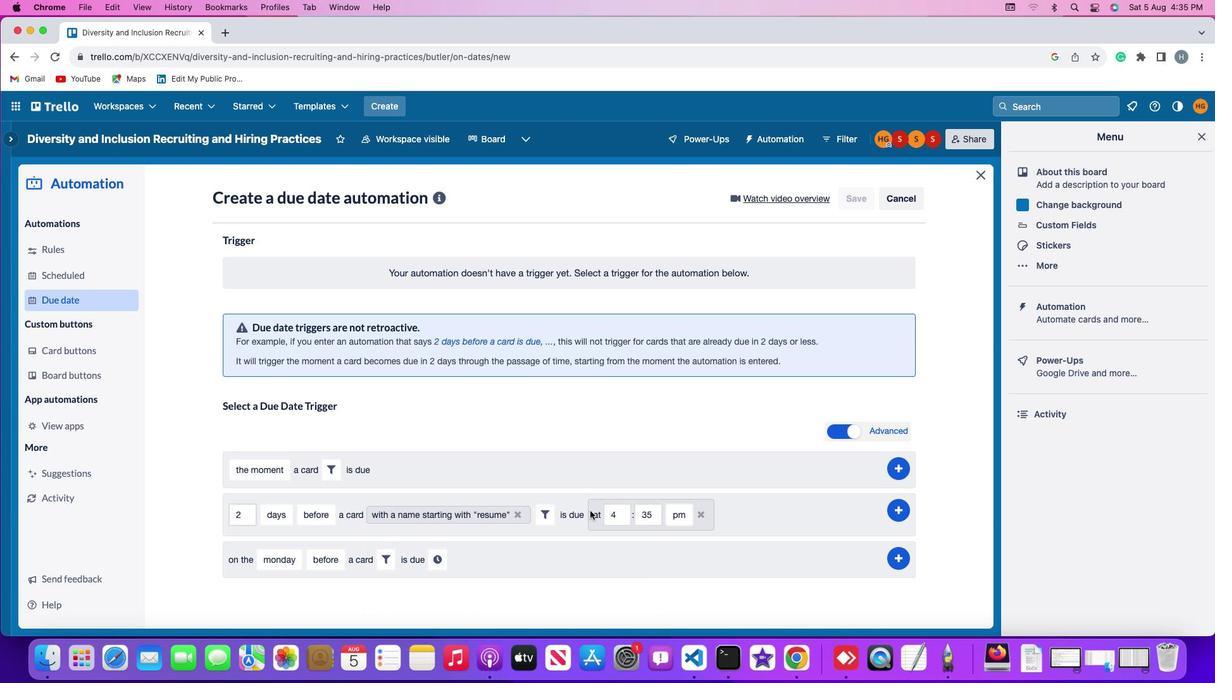 
Action: Mouse moved to (592, 512)
Screenshot: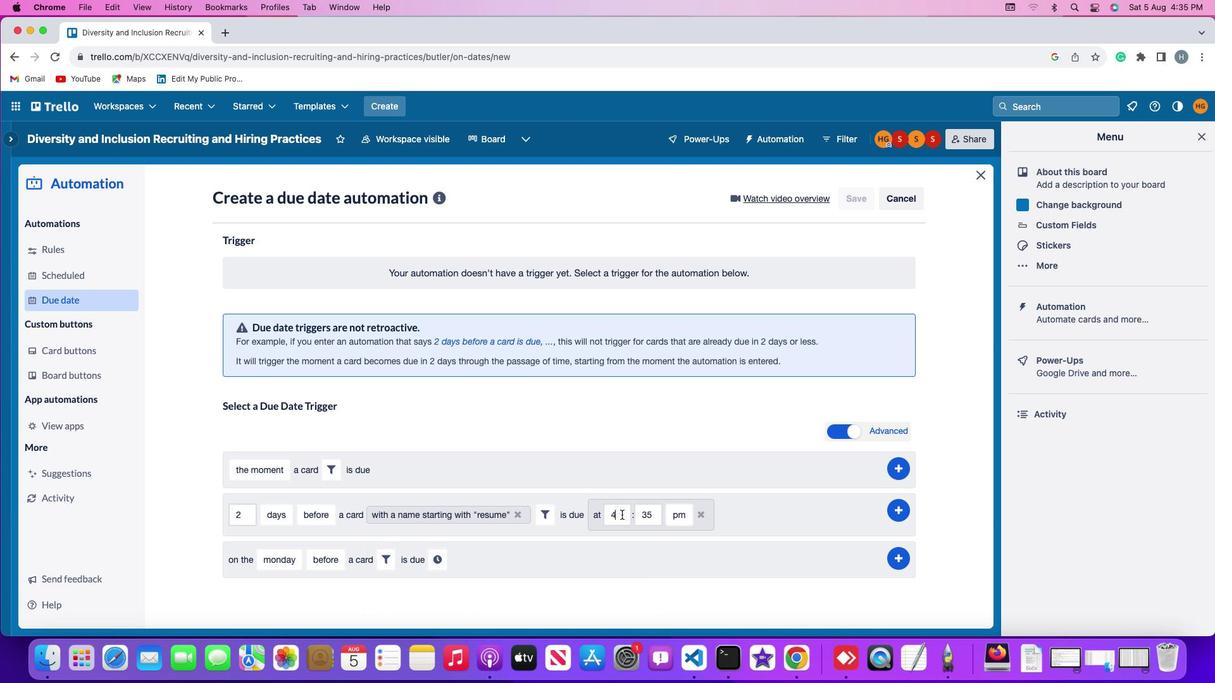 
Action: Mouse pressed left at (592, 512)
Screenshot: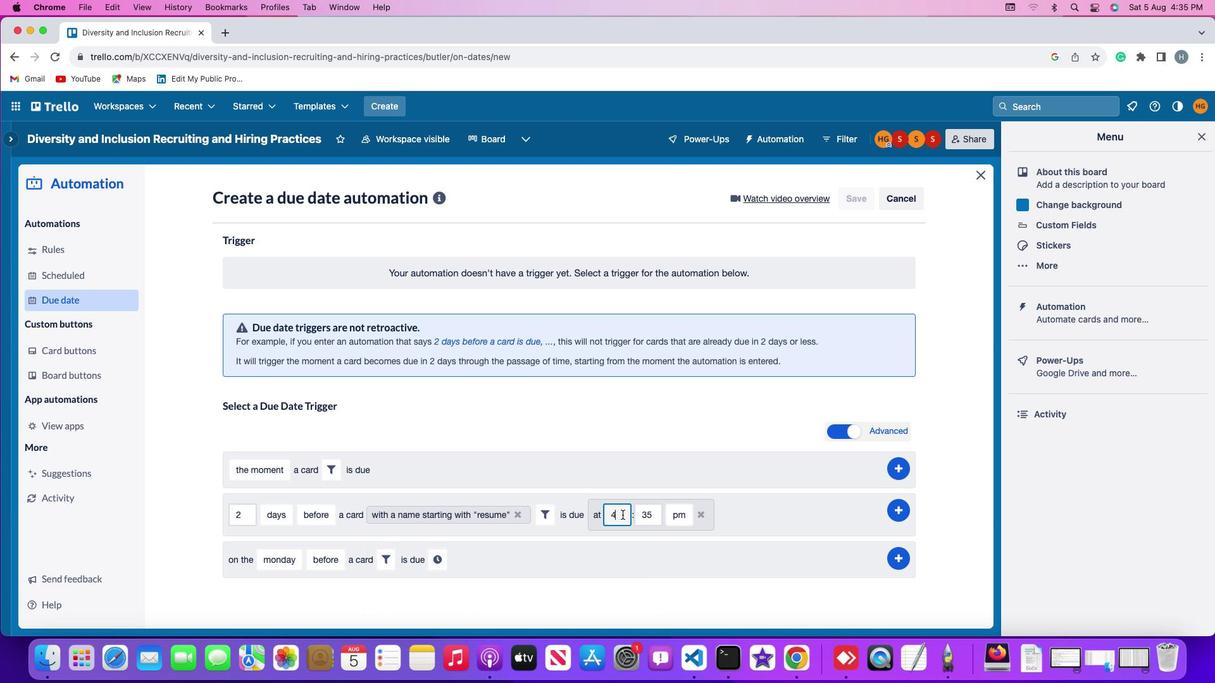 
Action: Mouse moved to (592, 512)
Screenshot: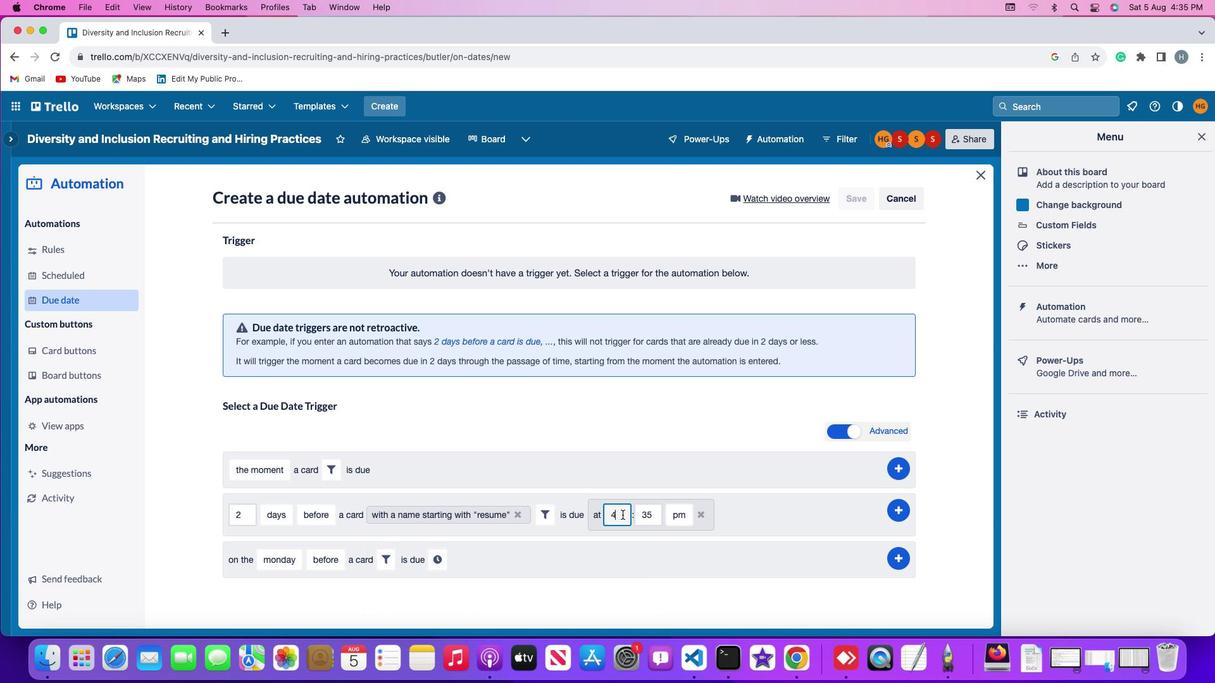 
Action: Key pressed Key.backspace'1''1'
Screenshot: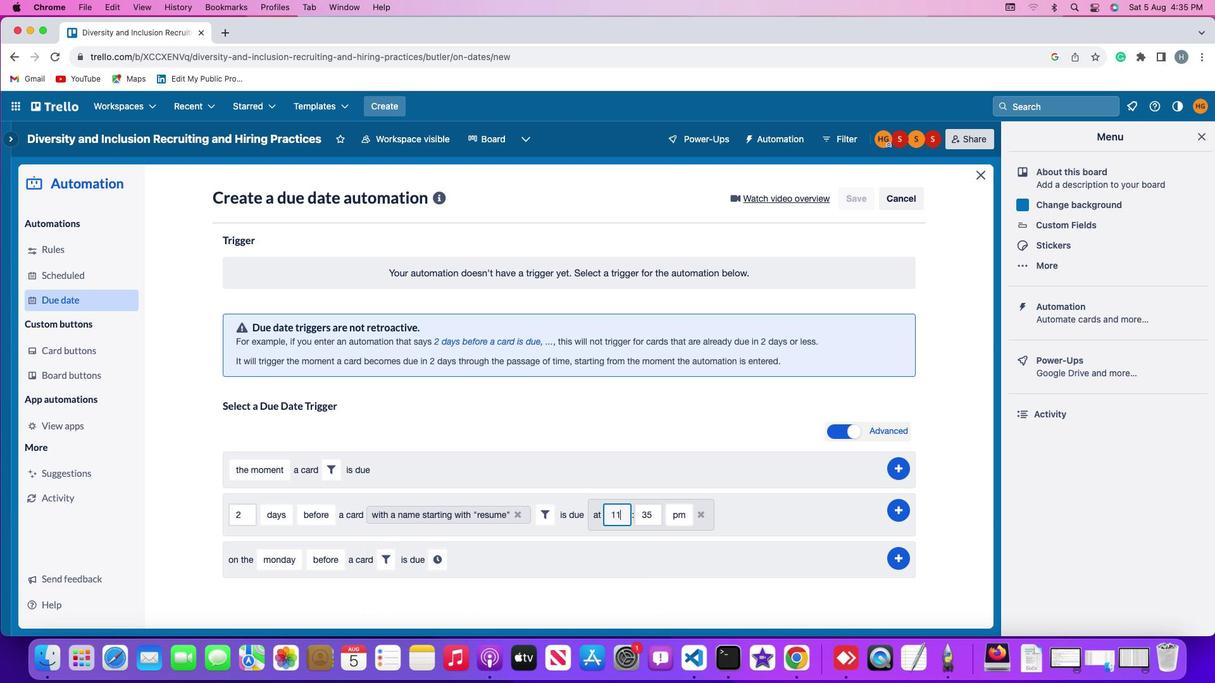 
Action: Mouse moved to (616, 511)
Screenshot: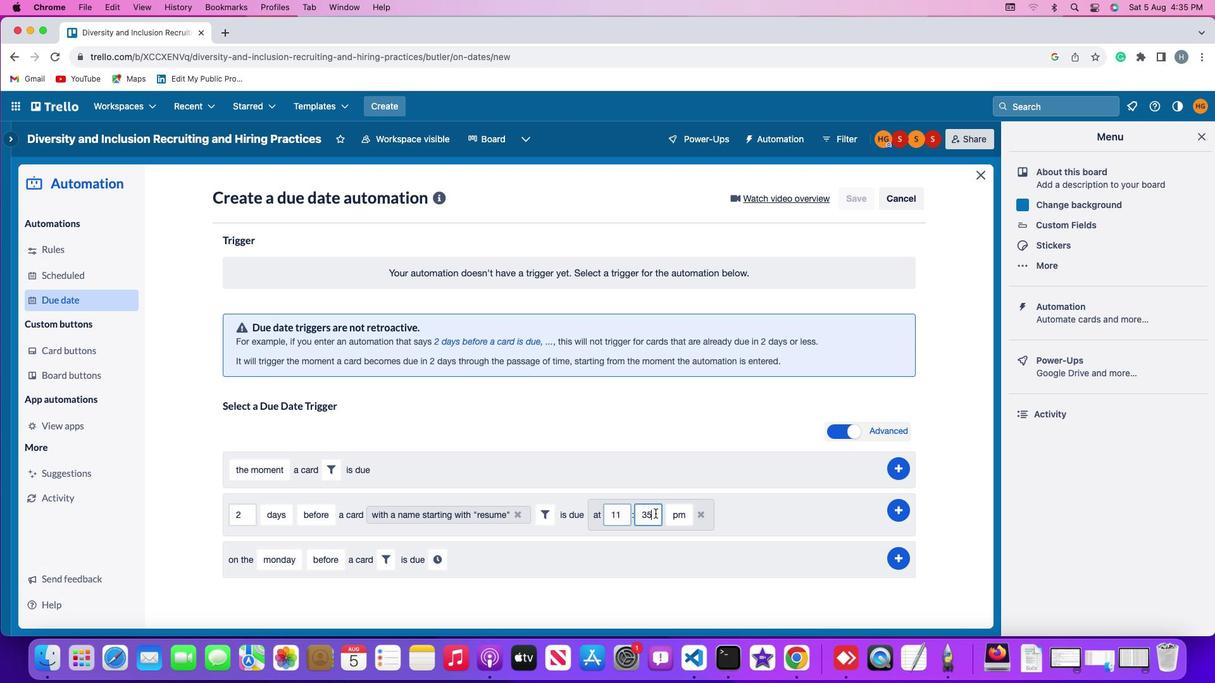 
Action: Mouse pressed left at (616, 511)
Screenshot: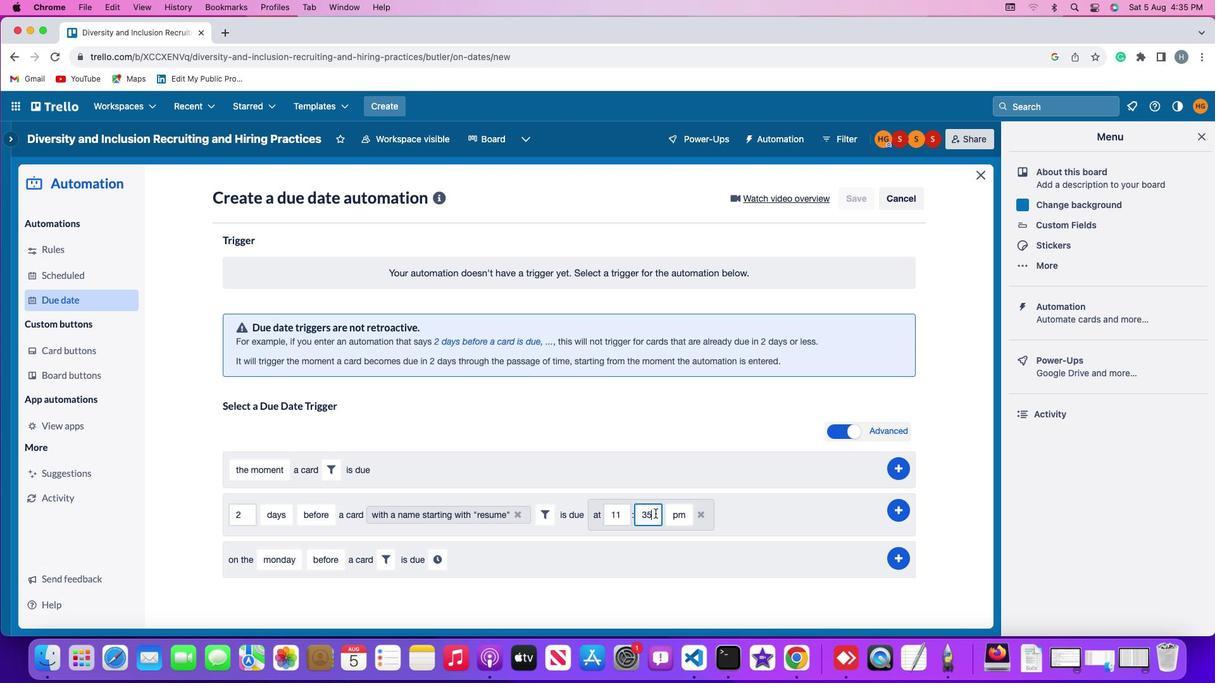 
Action: Mouse moved to (616, 511)
Screenshot: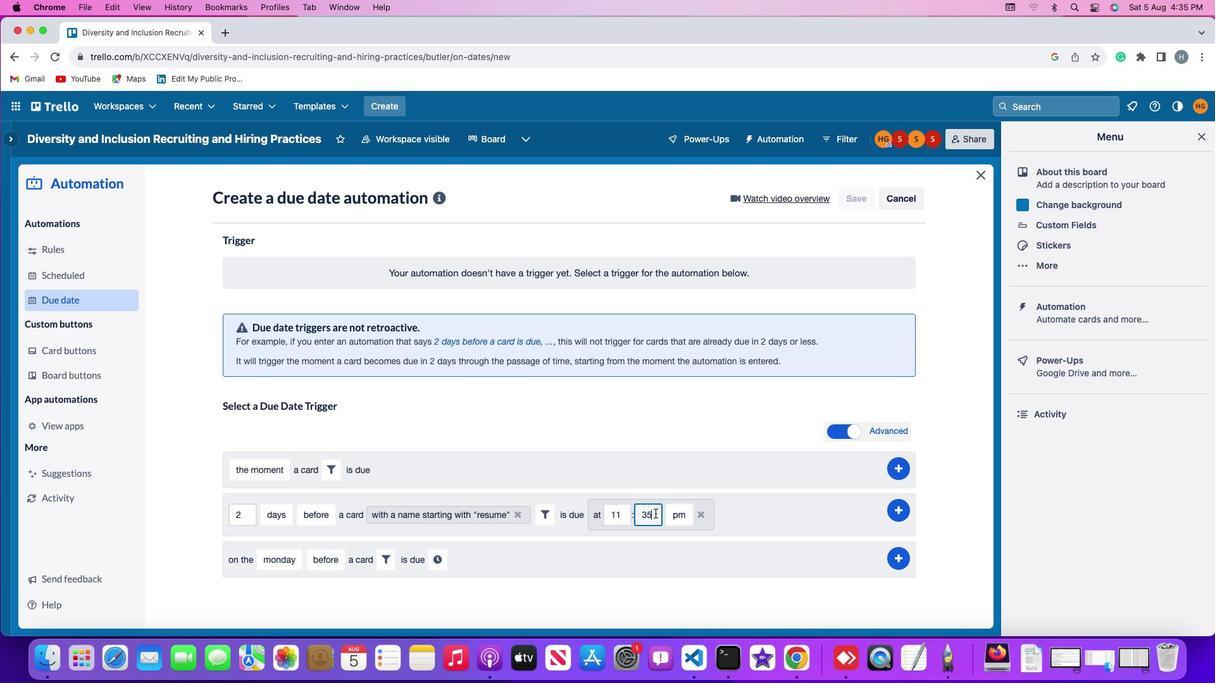 
Action: Key pressed Key.backspaceKey.backspace'0''0'
Screenshot: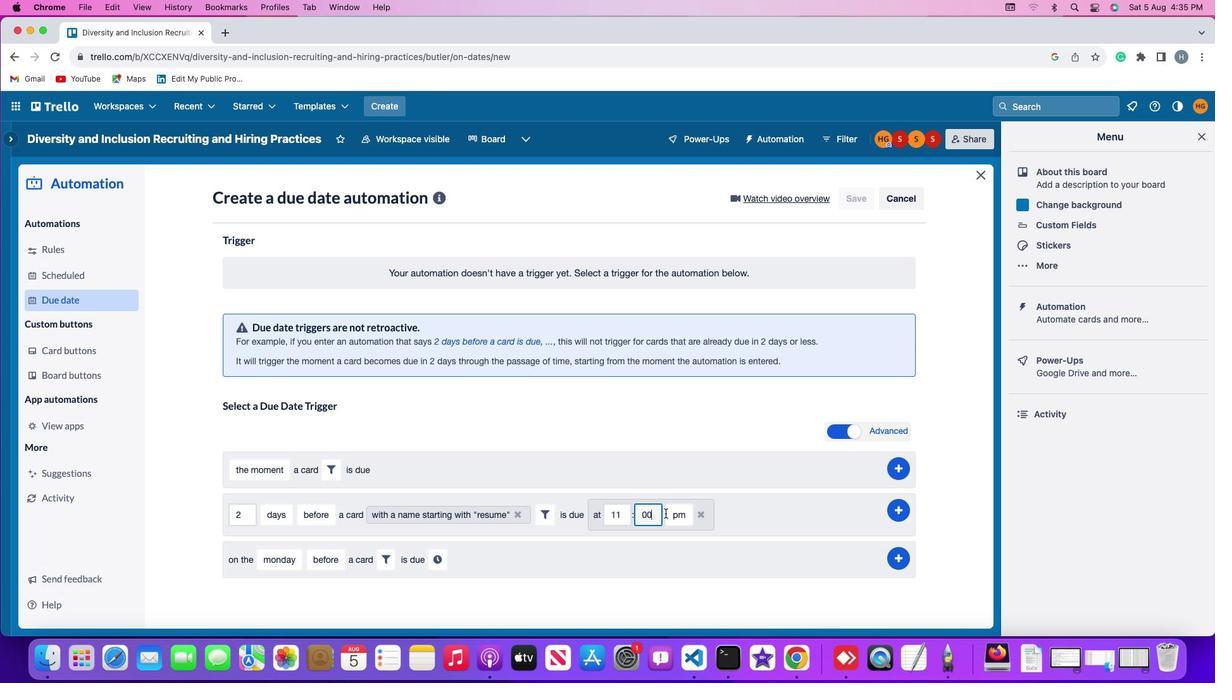 
Action: Mouse moved to (638, 513)
Screenshot: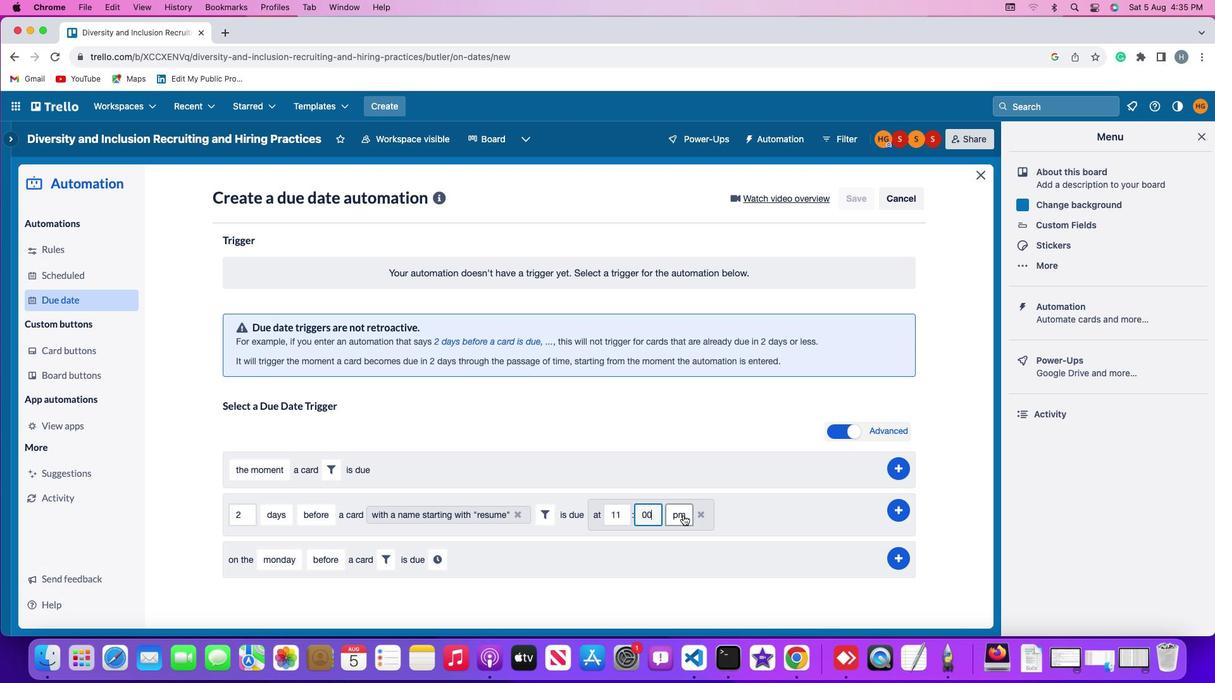
Action: Mouse pressed left at (638, 513)
Screenshot: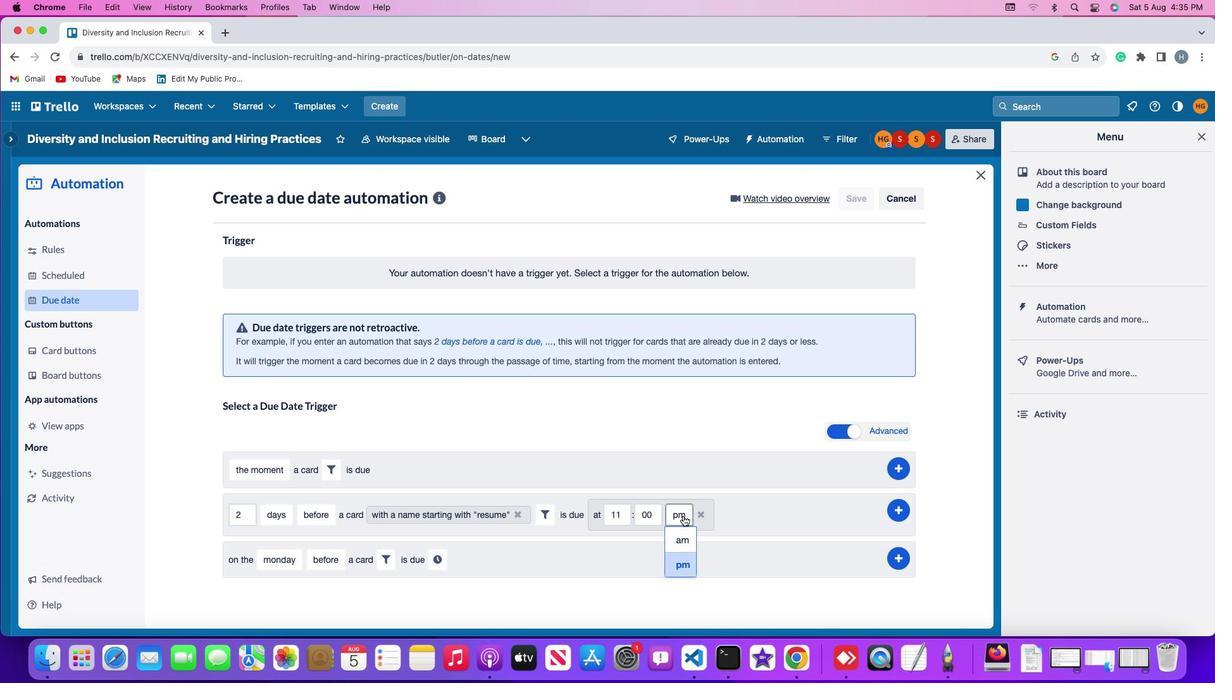 
Action: Mouse moved to (639, 543)
Screenshot: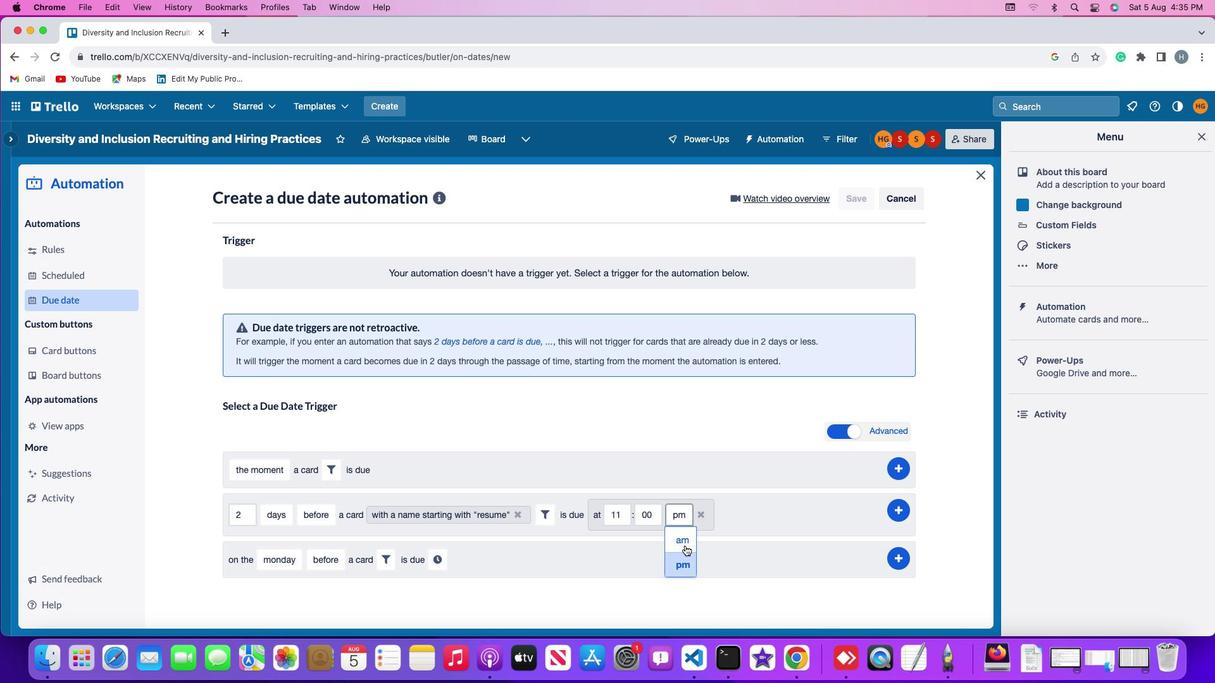 
Action: Mouse pressed left at (639, 543)
Screenshot: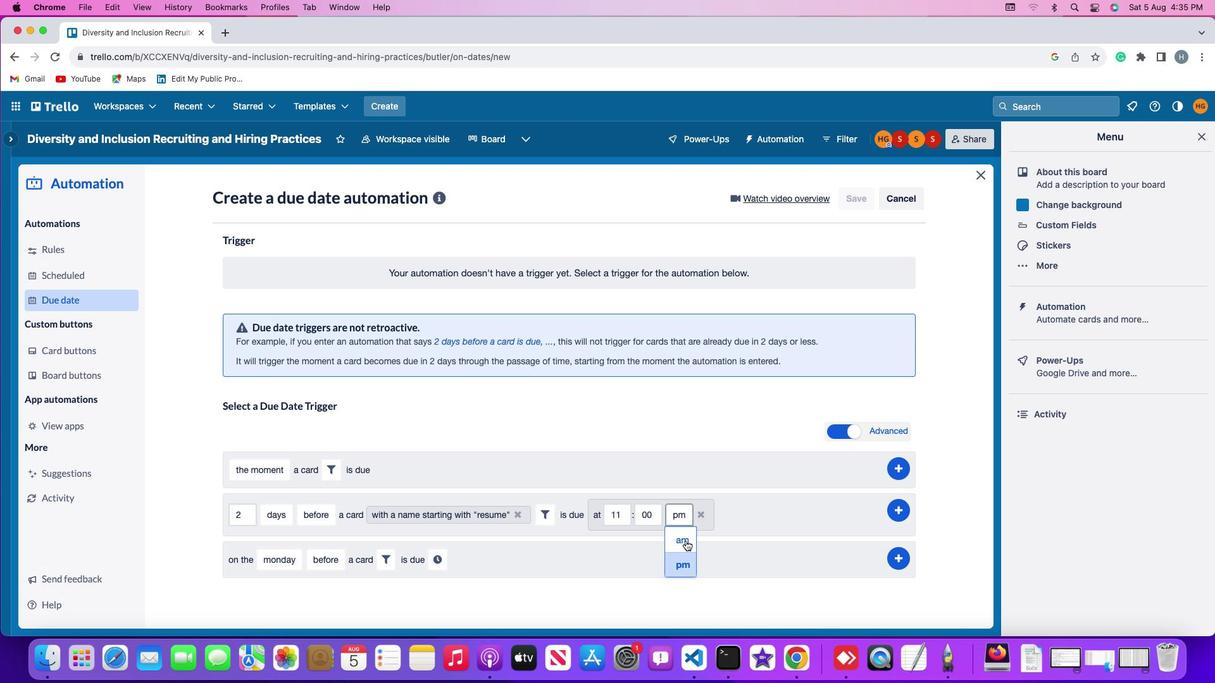
Action: Mouse moved to (806, 508)
Screenshot: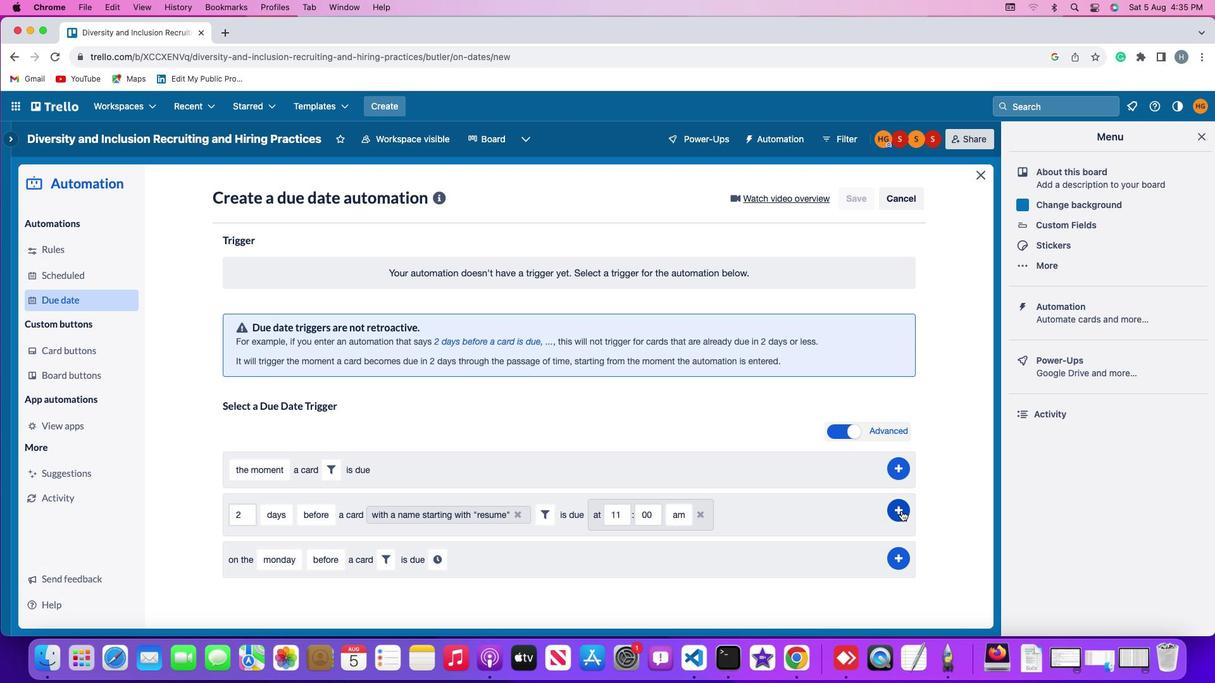 
Action: Mouse pressed left at (806, 508)
Screenshot: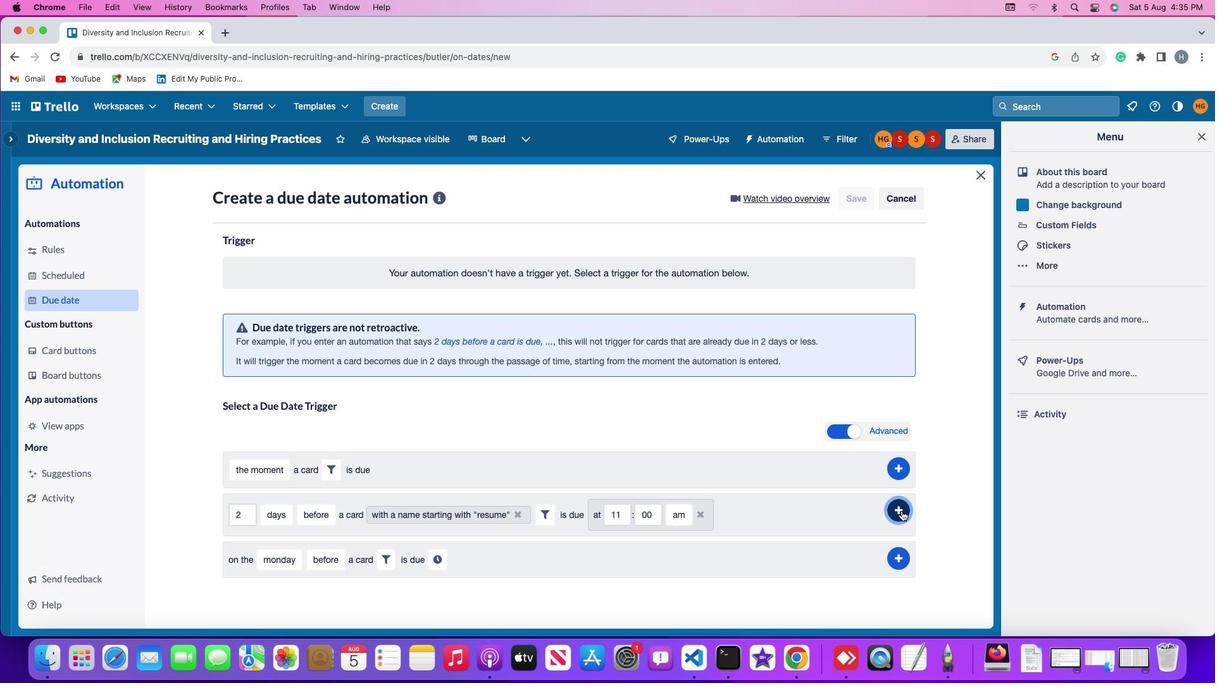 
Action: Mouse moved to (837, 345)
Screenshot: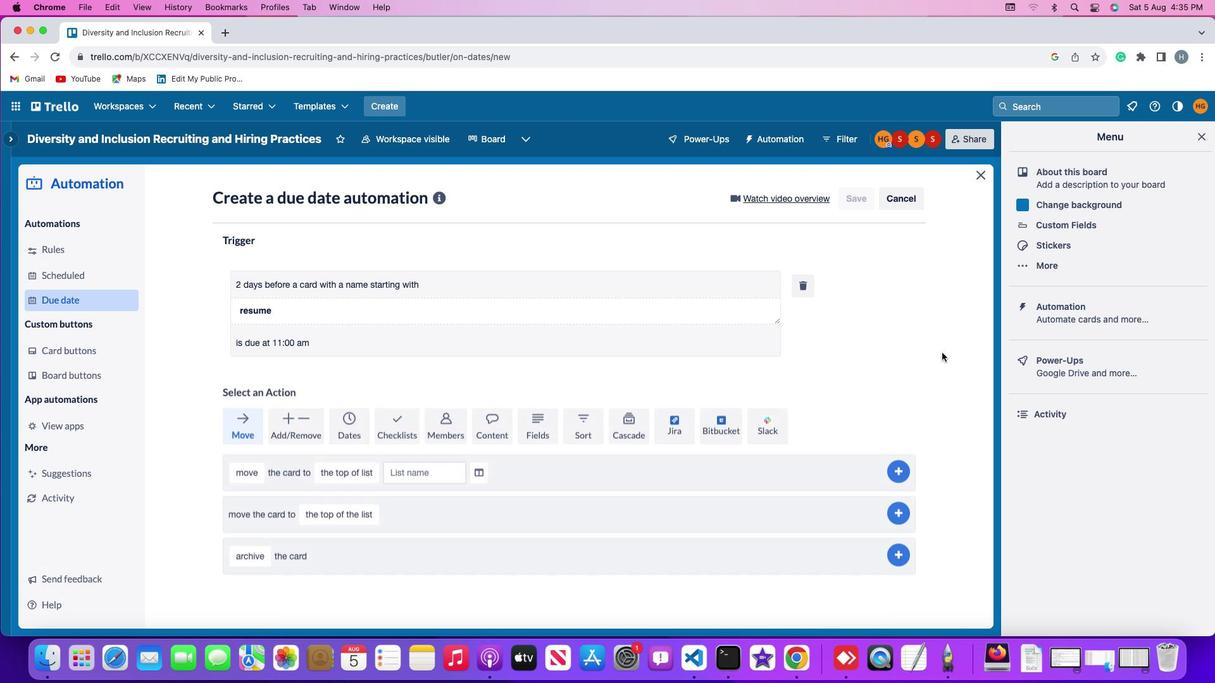 
